 Task: Search one way flight ticket for 3 adults, 3 children in business from Ogdensburg: Ogdensburg International Airport to Rock Springs: Southwest Wyoming Regional Airport (rock Springs Sweetwater County Airport) on 8-5-2023. Choice of flights is Delta. Number of bags: 1 carry on bag and 3 checked bags. Price is upto 89000. Outbound departure time preference is 21:00.
Action: Mouse moved to (353, 308)
Screenshot: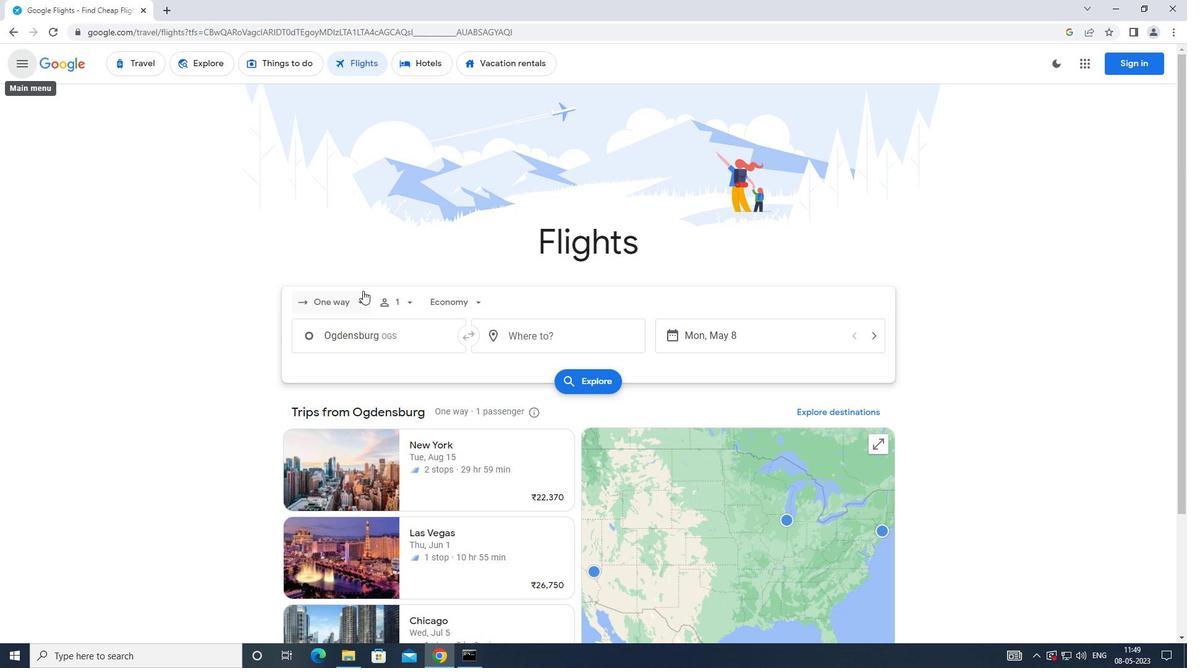 
Action: Mouse pressed left at (353, 308)
Screenshot: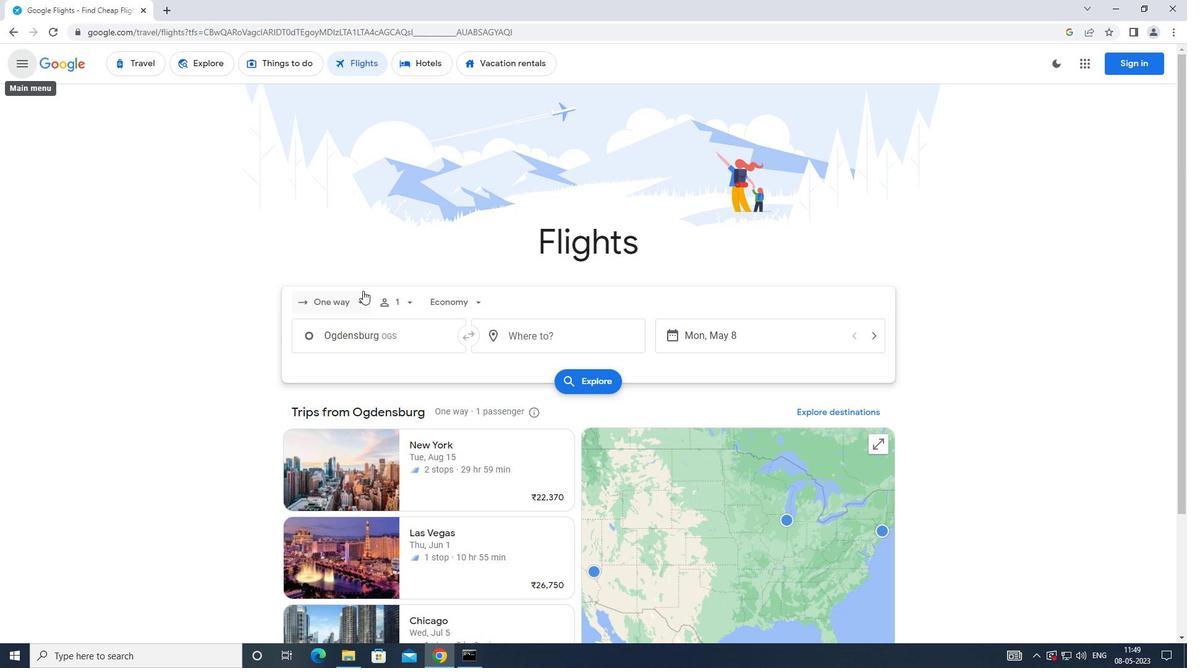 
Action: Mouse moved to (355, 358)
Screenshot: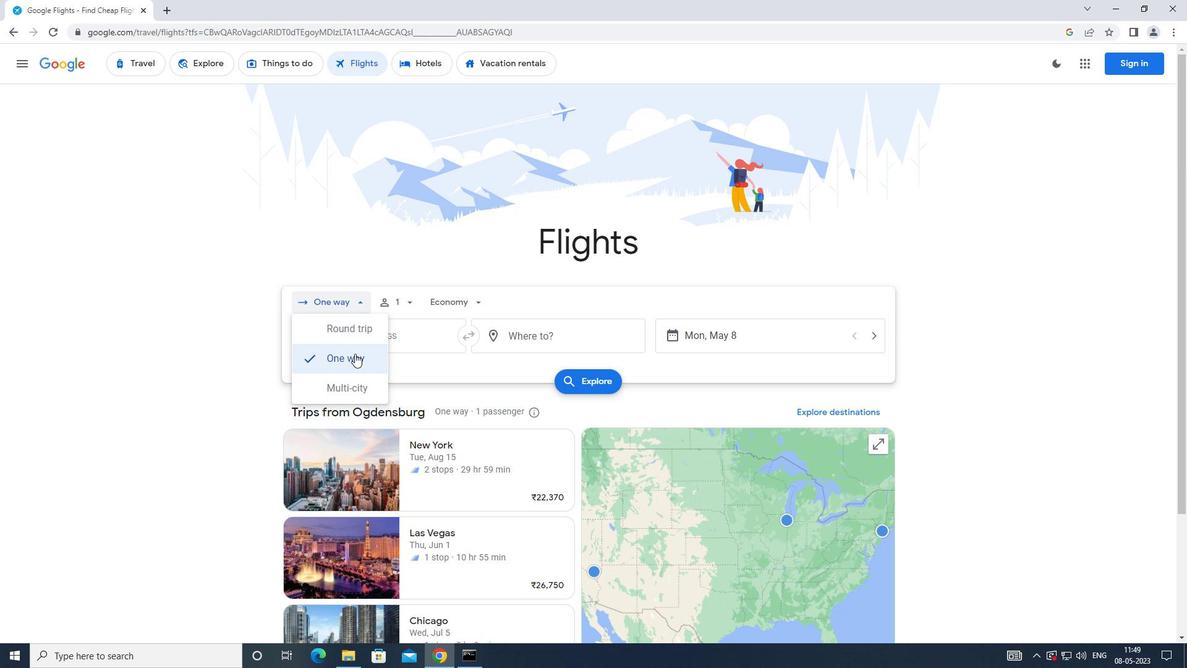 
Action: Mouse pressed left at (355, 358)
Screenshot: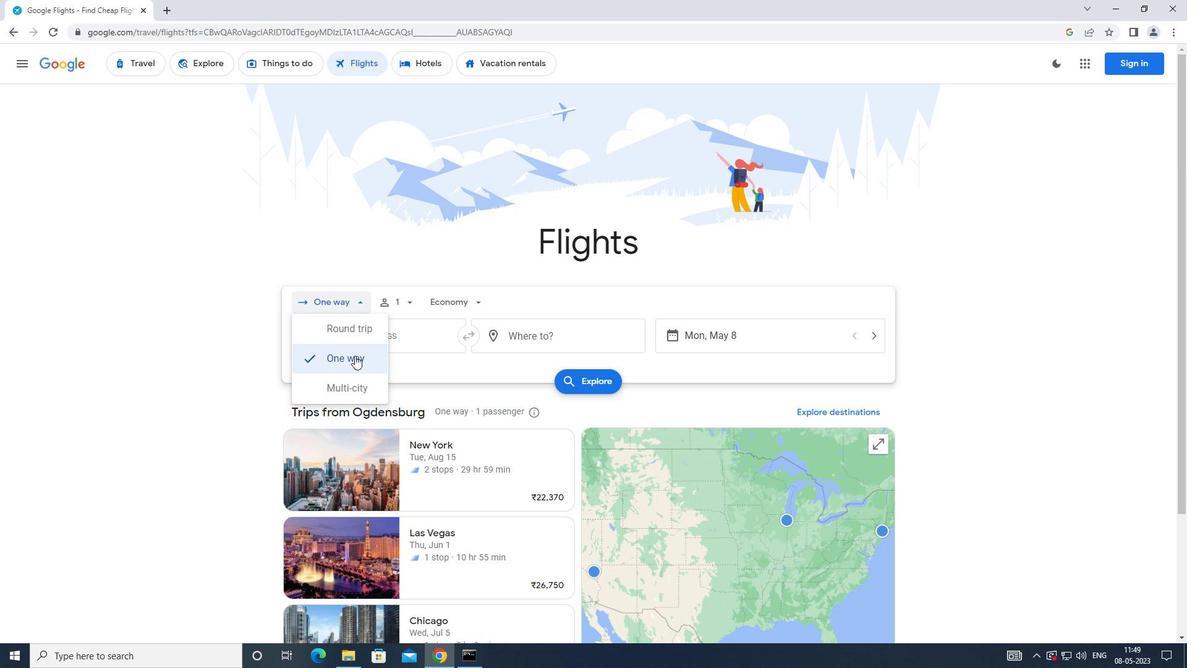 
Action: Mouse moved to (405, 301)
Screenshot: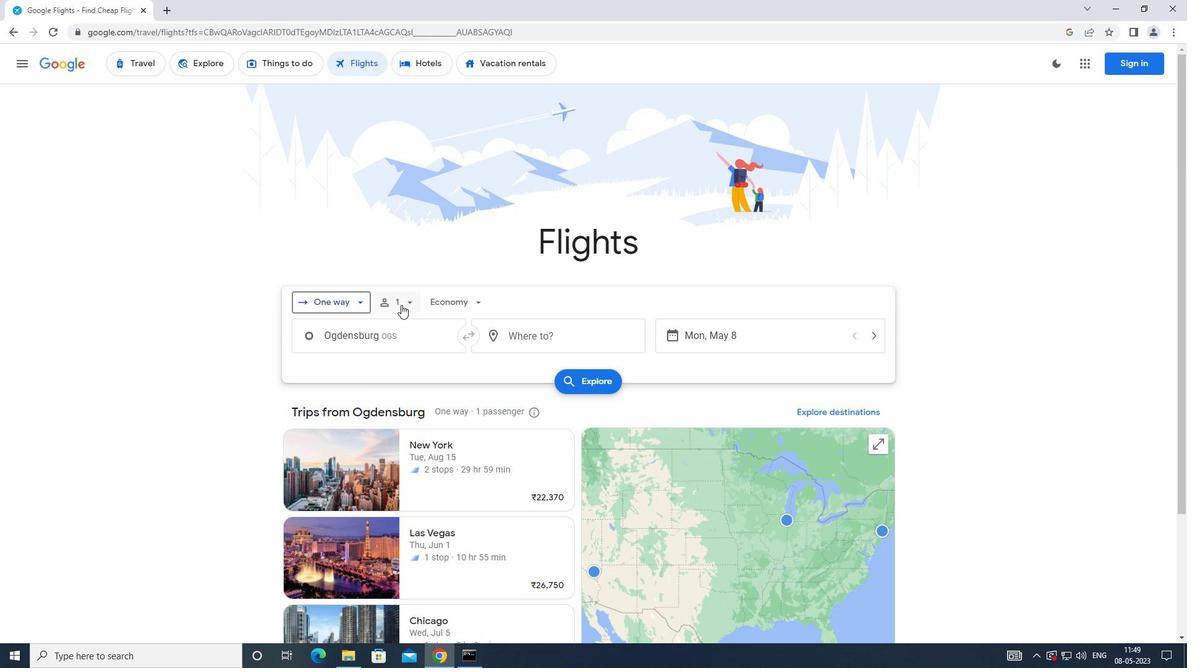 
Action: Mouse pressed left at (405, 301)
Screenshot: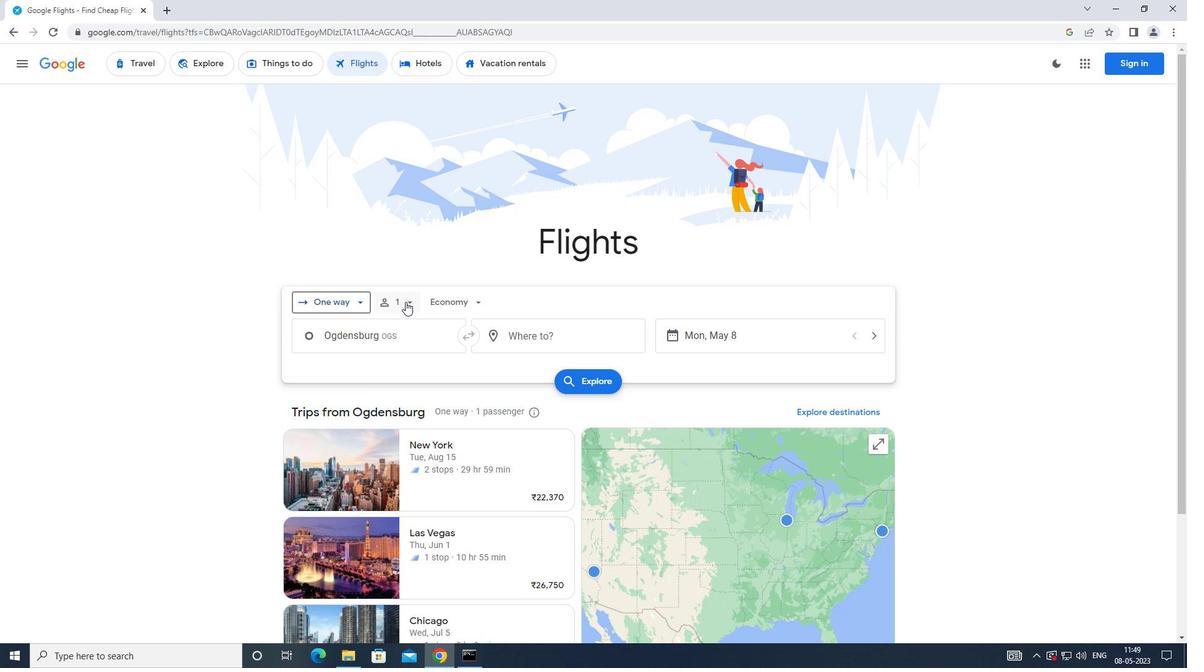 
Action: Mouse moved to (512, 333)
Screenshot: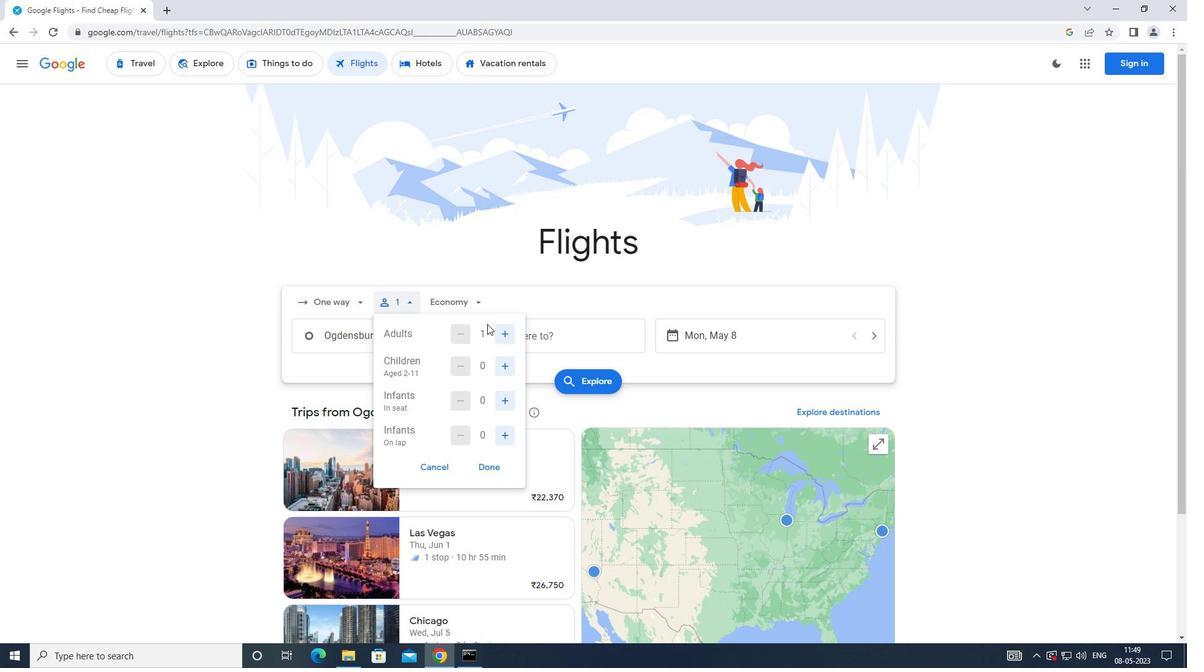 
Action: Mouse pressed left at (512, 333)
Screenshot: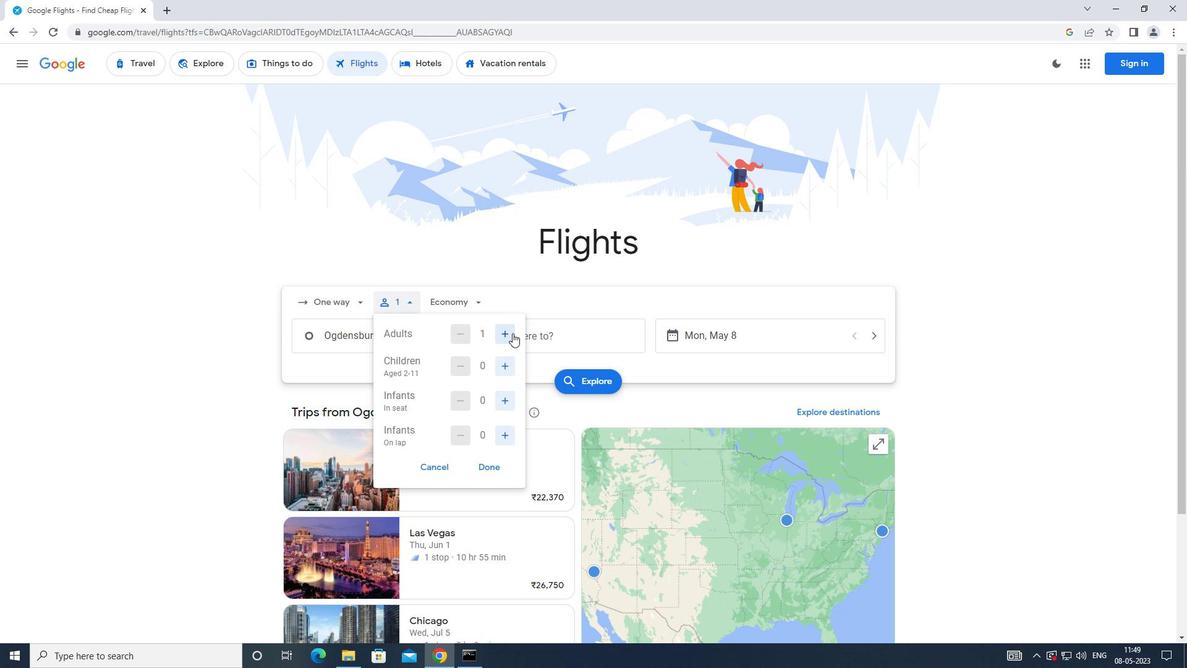 
Action: Mouse moved to (514, 333)
Screenshot: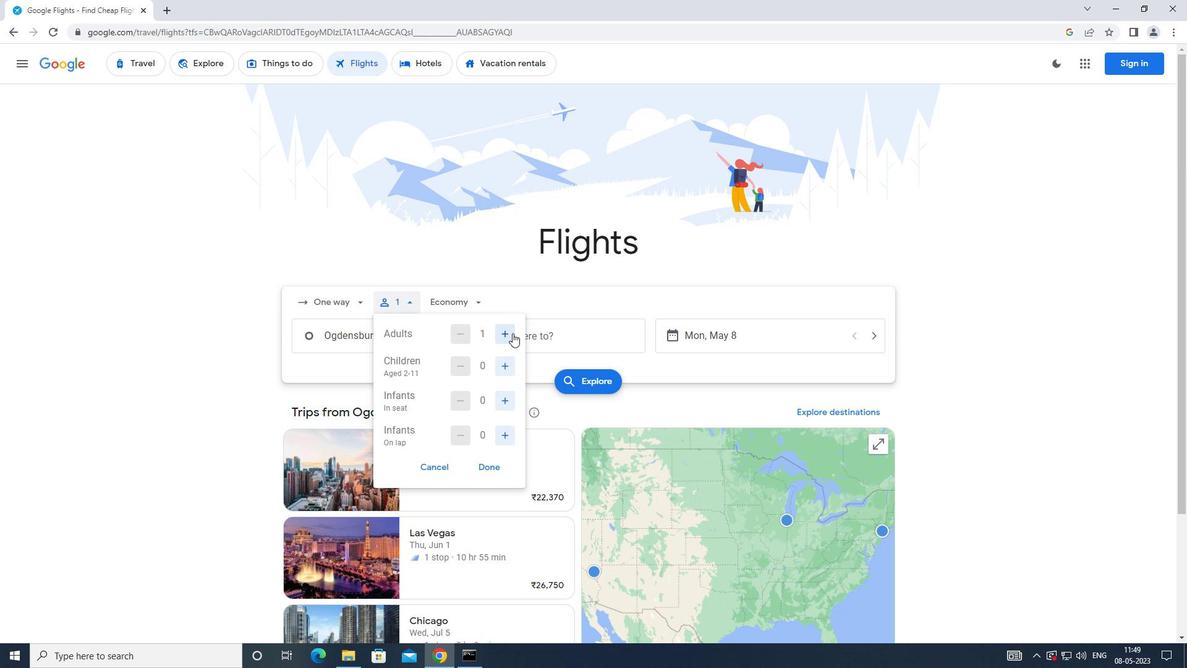 
Action: Mouse pressed left at (514, 333)
Screenshot: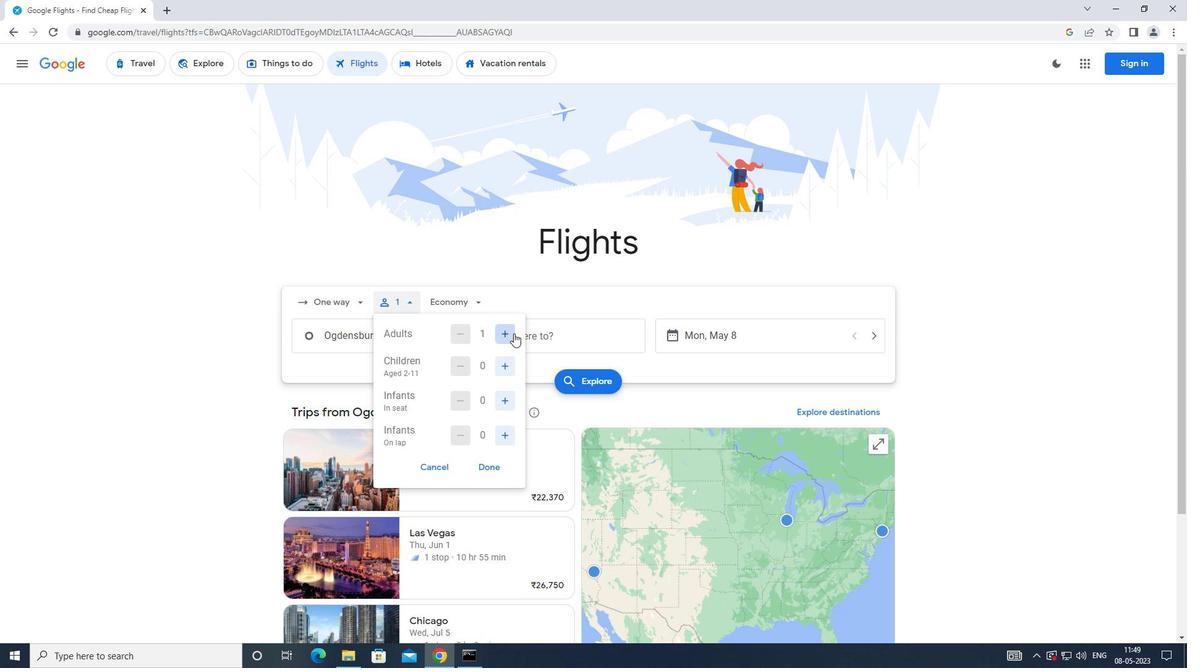 
Action: Mouse moved to (505, 364)
Screenshot: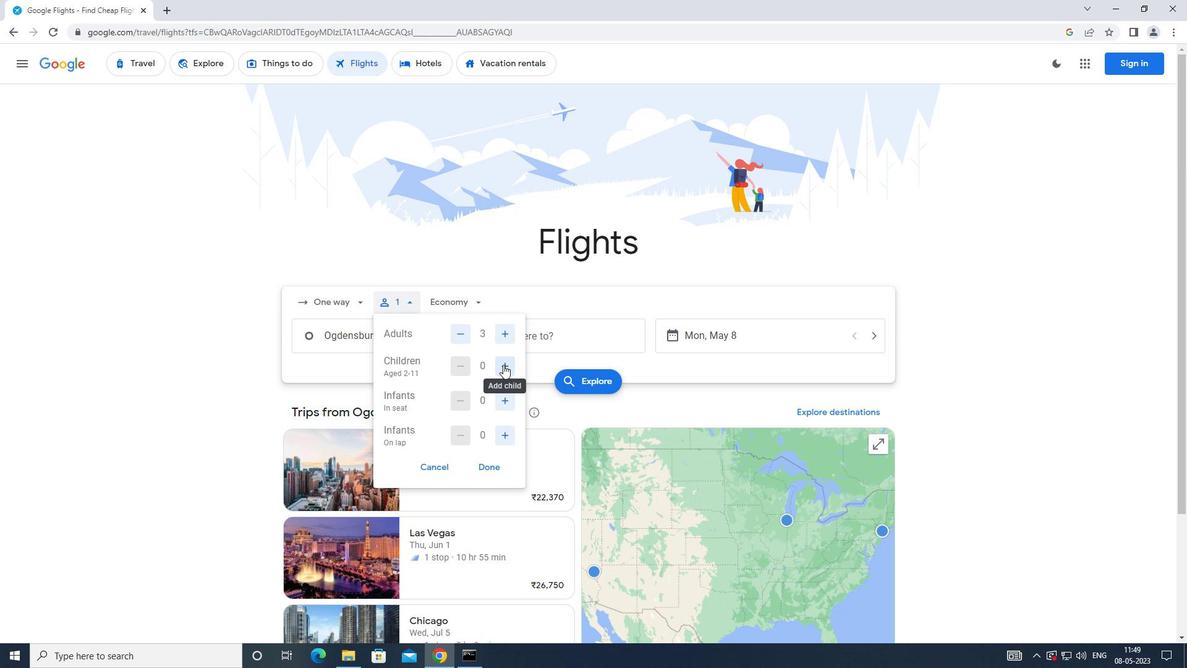 
Action: Mouse pressed left at (505, 364)
Screenshot: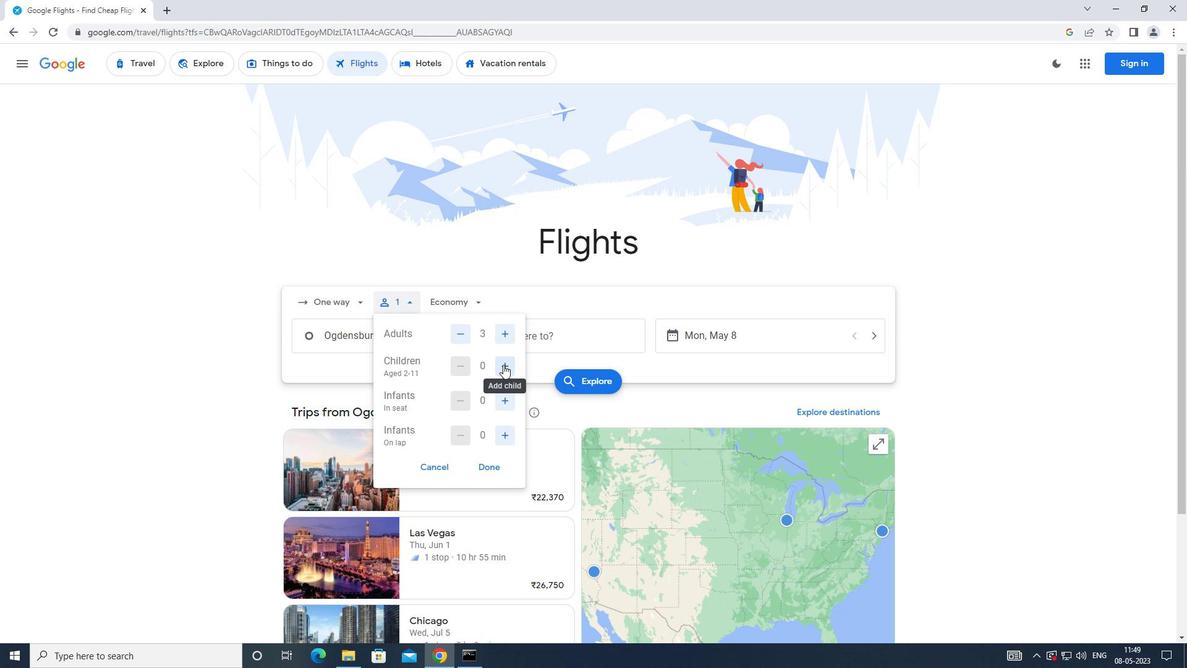 
Action: Mouse moved to (507, 364)
Screenshot: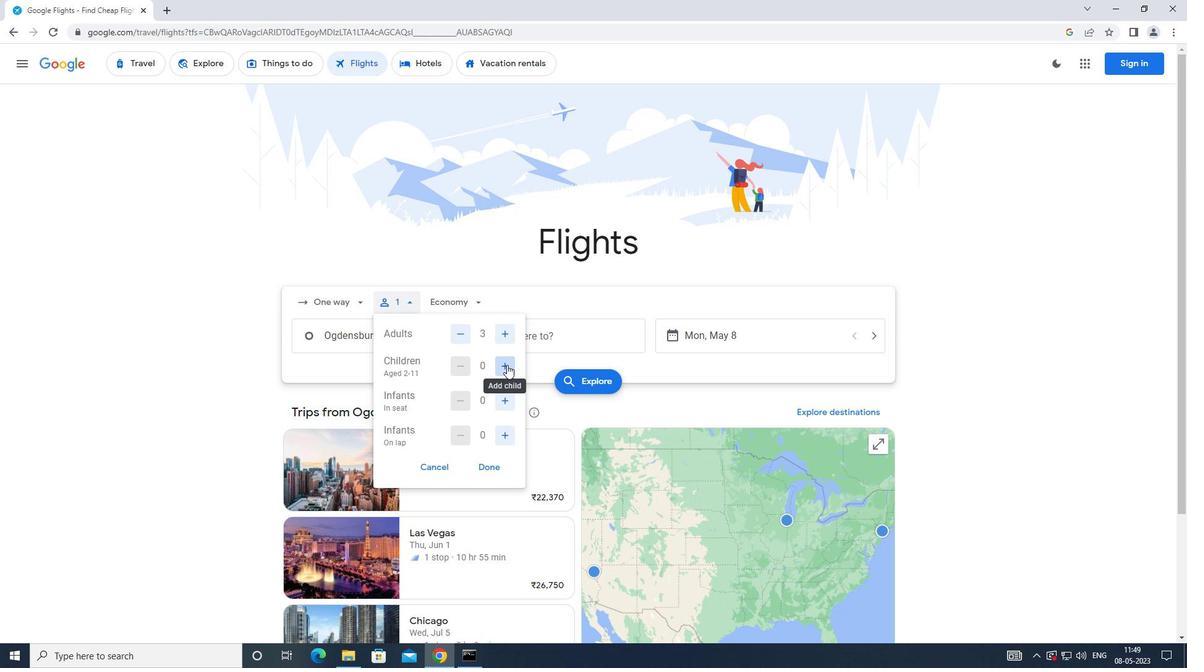 
Action: Mouse pressed left at (507, 364)
Screenshot: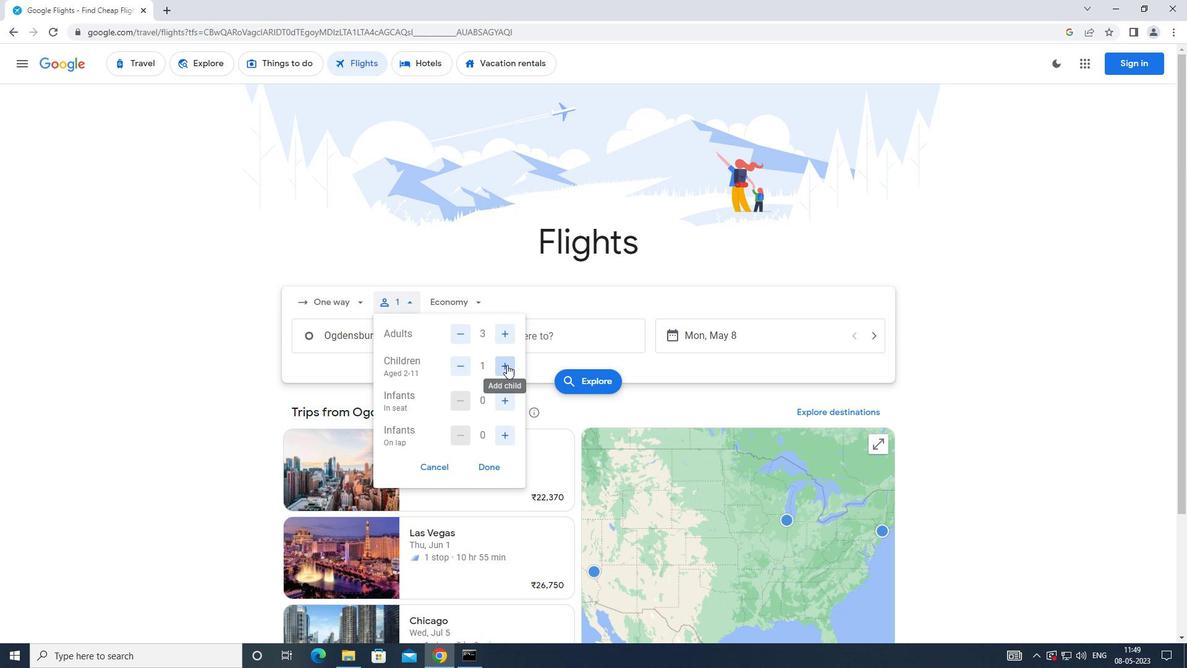 
Action: Mouse moved to (509, 364)
Screenshot: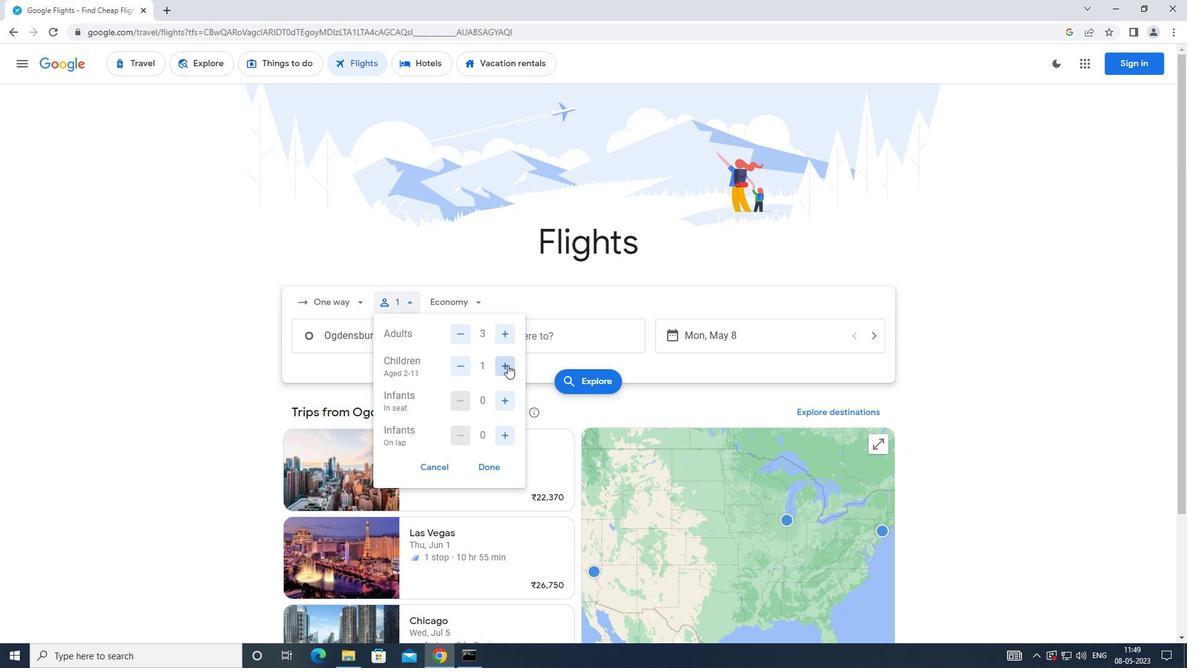 
Action: Mouse pressed left at (509, 364)
Screenshot: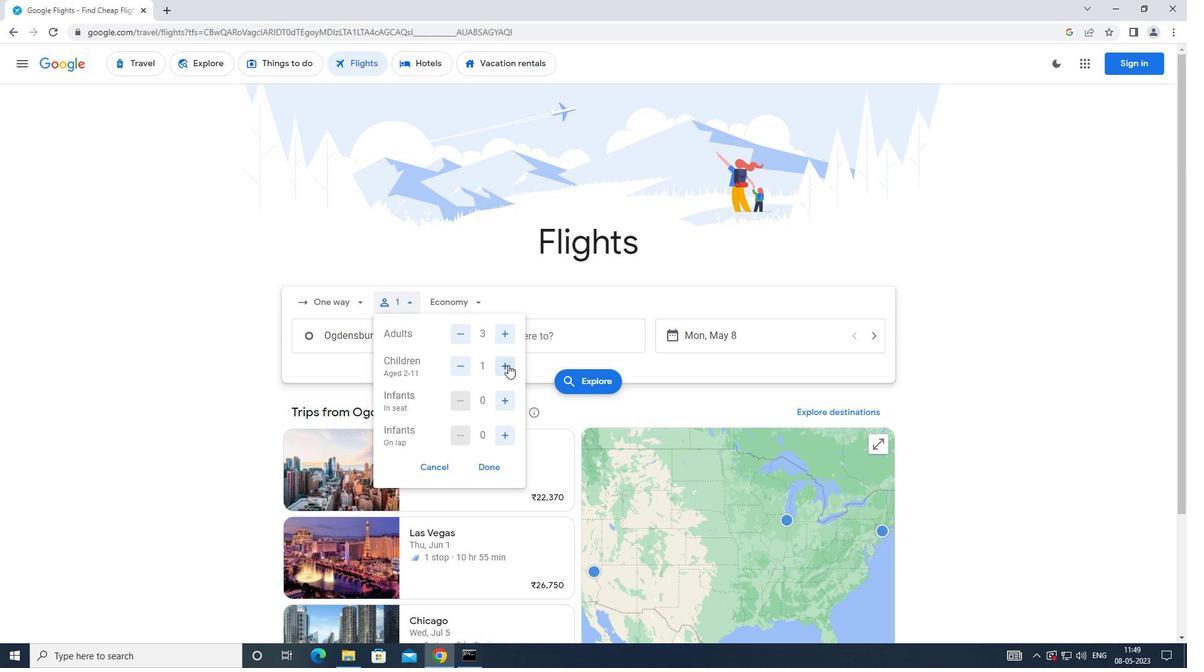 
Action: Mouse moved to (489, 467)
Screenshot: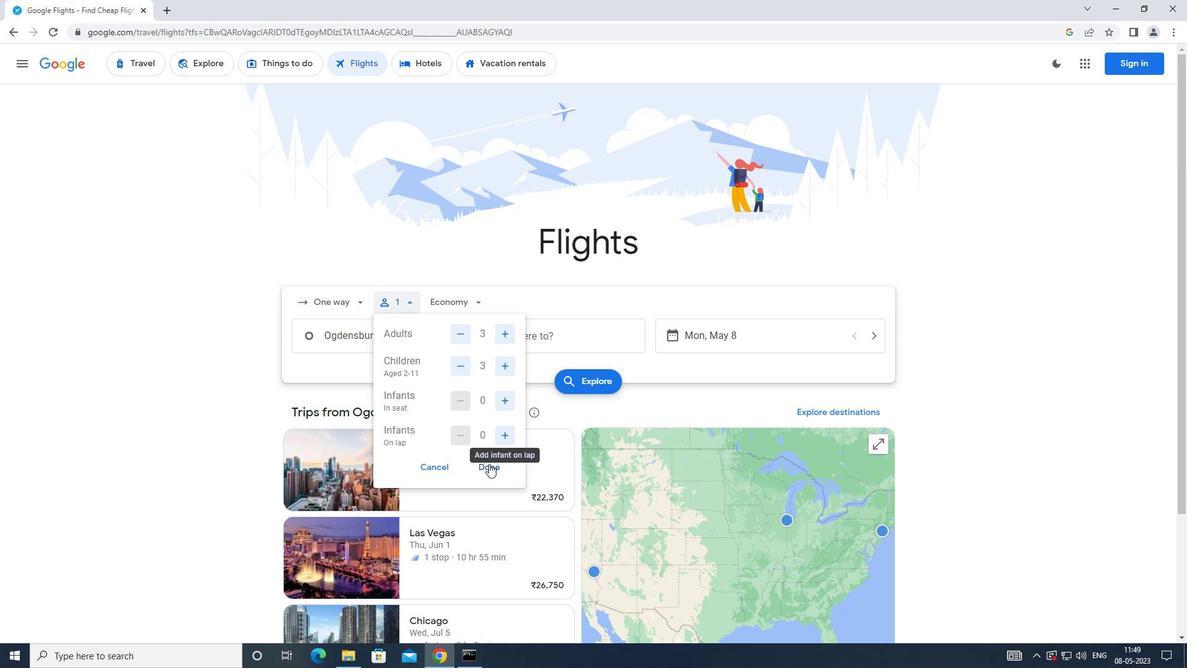 
Action: Mouse pressed left at (489, 467)
Screenshot: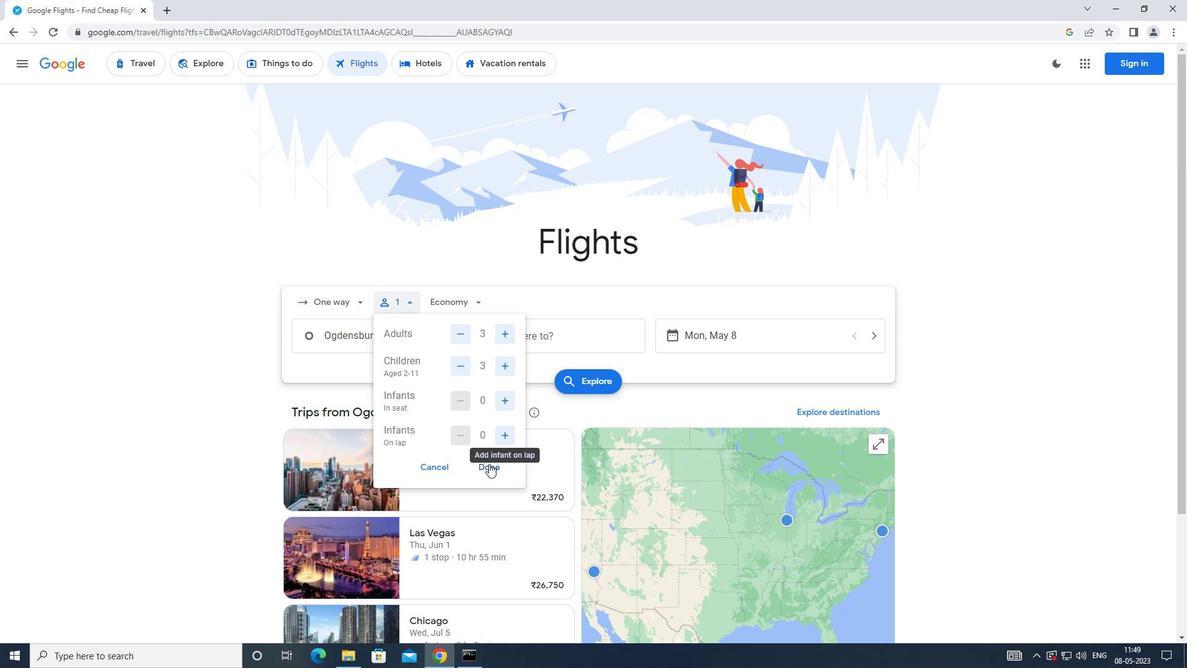 
Action: Mouse moved to (439, 307)
Screenshot: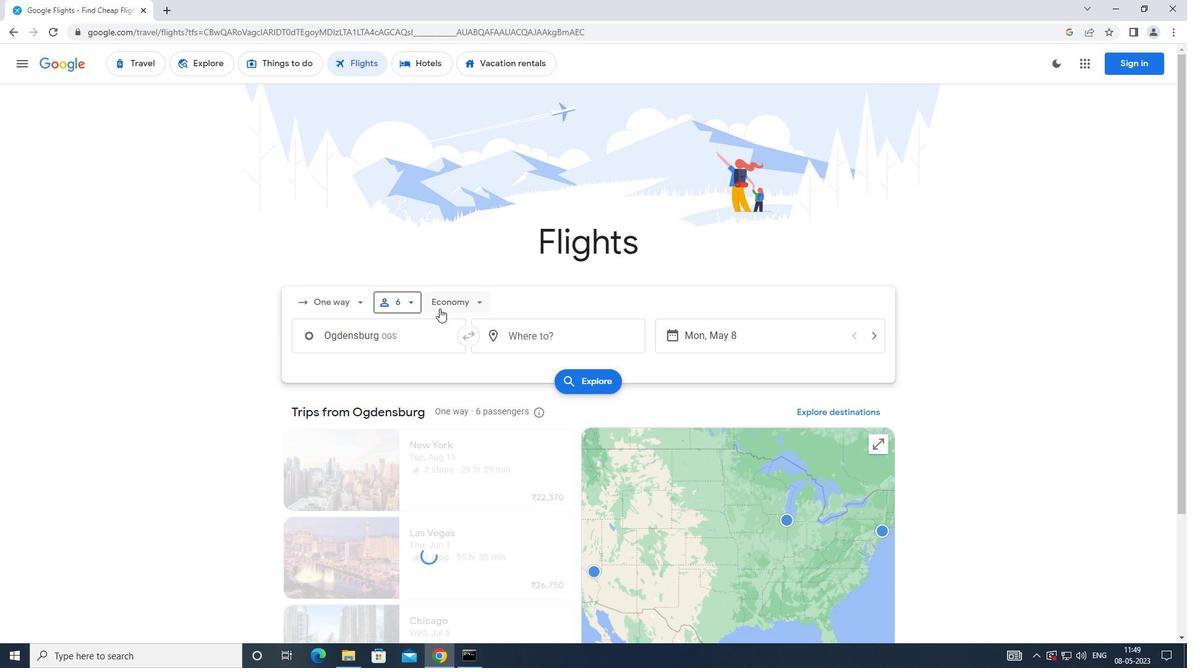 
Action: Mouse pressed left at (439, 307)
Screenshot: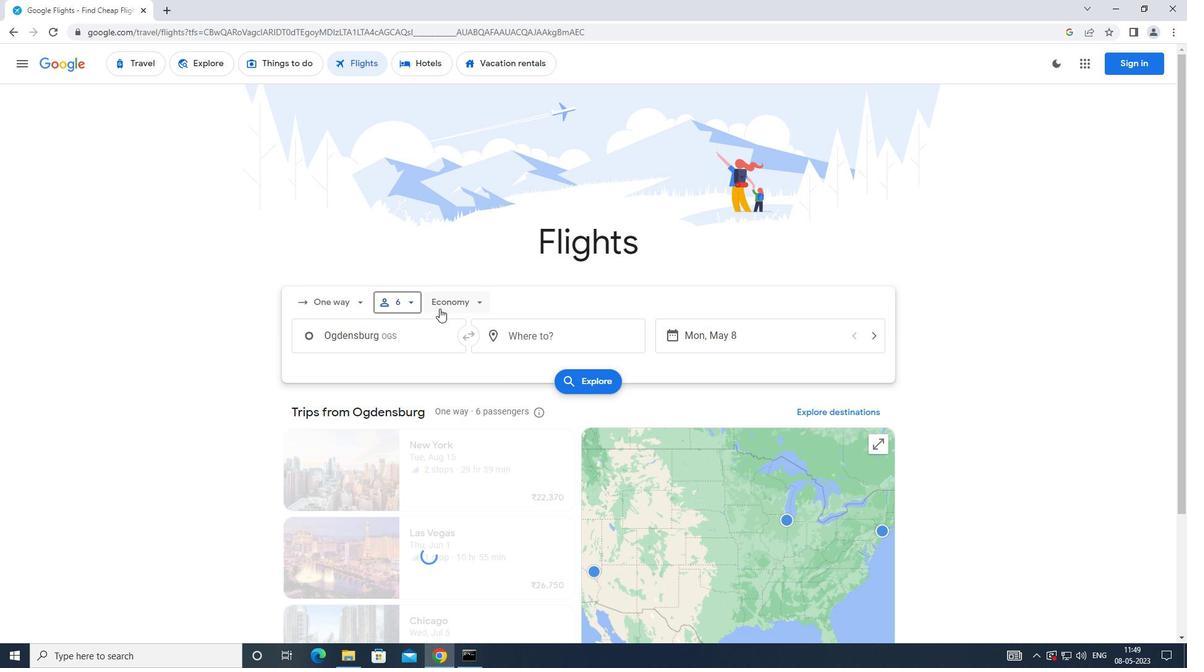 
Action: Mouse moved to (472, 384)
Screenshot: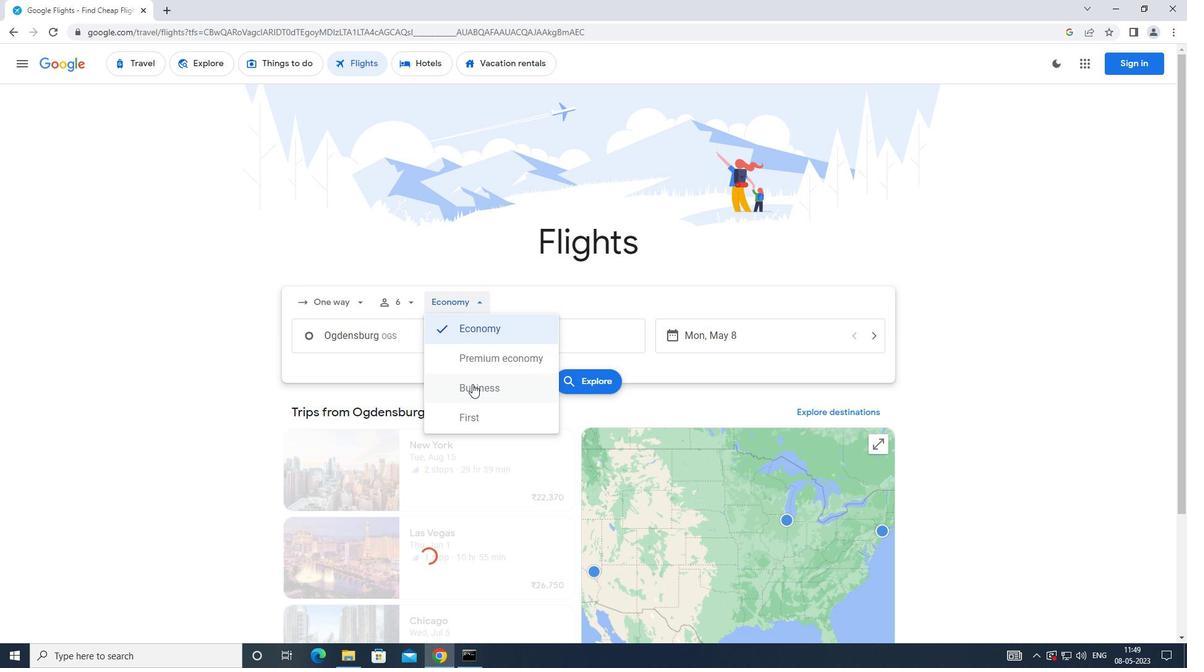 
Action: Mouse pressed left at (472, 384)
Screenshot: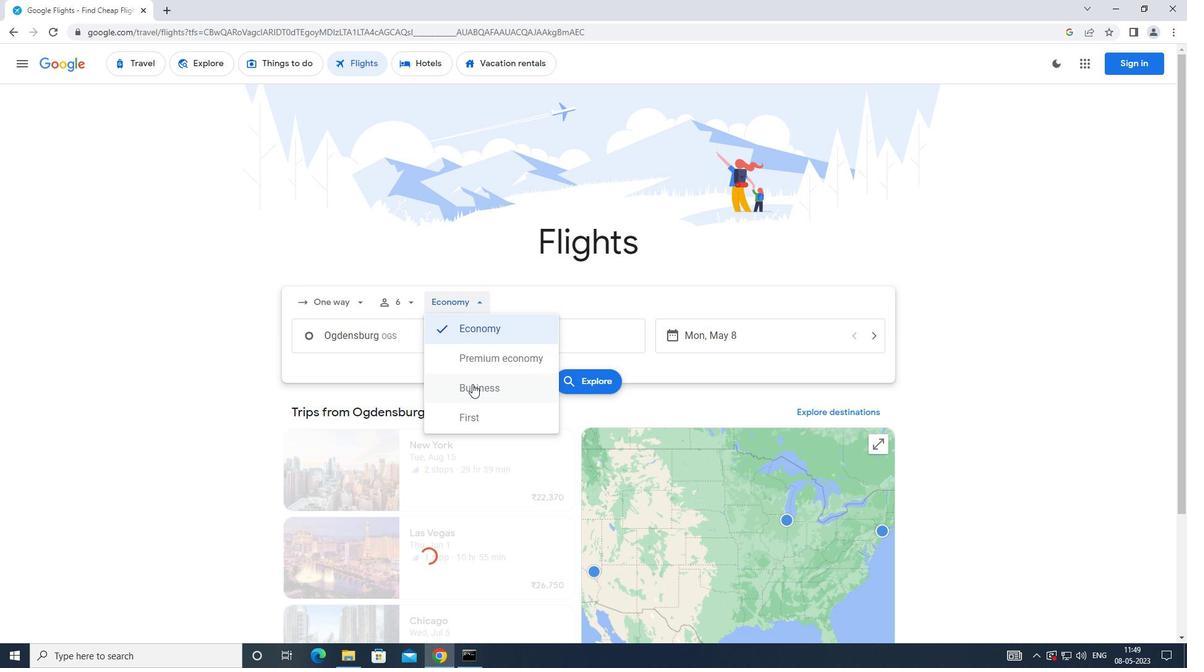 
Action: Mouse moved to (413, 338)
Screenshot: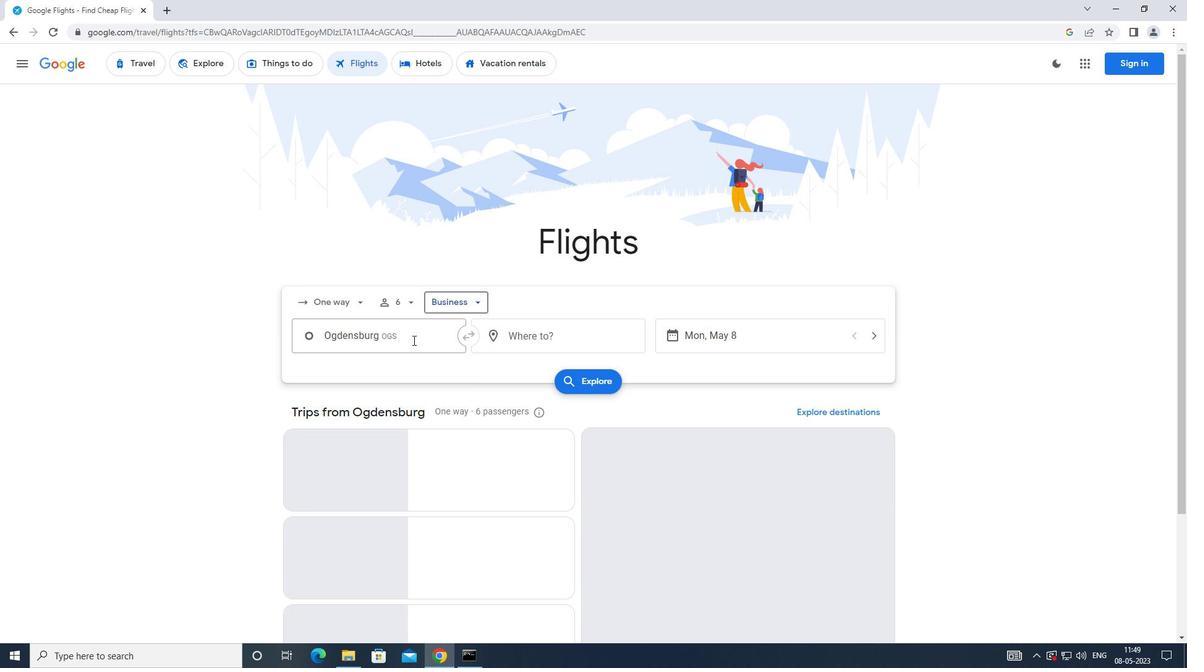
Action: Mouse pressed left at (413, 338)
Screenshot: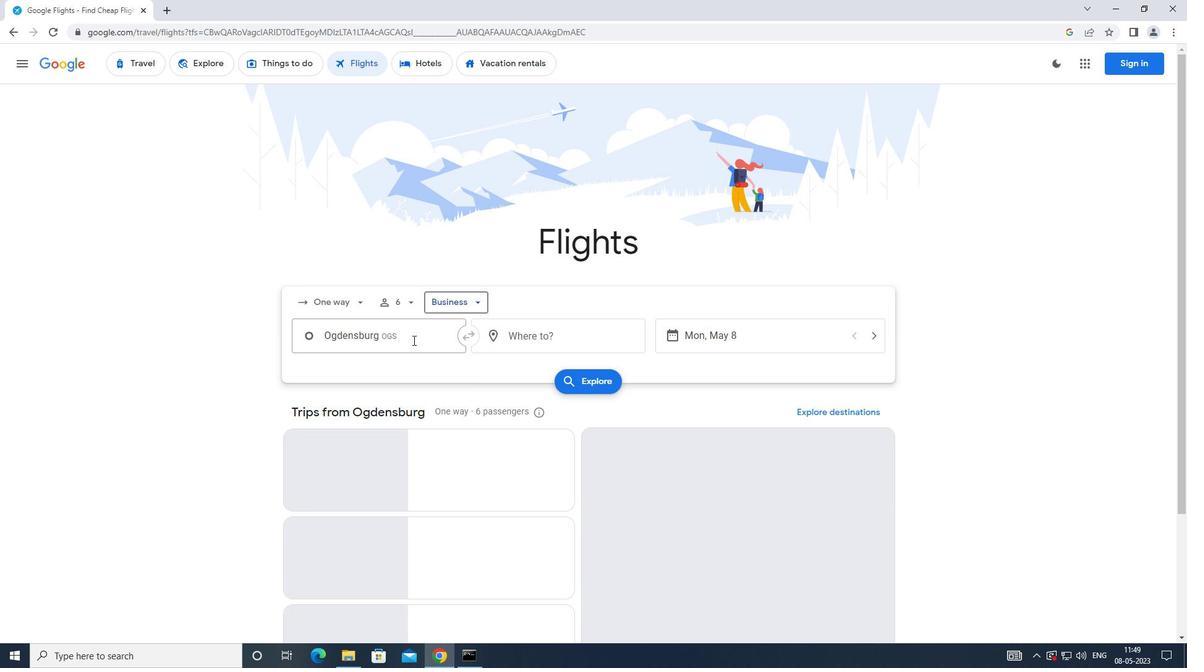
Action: Mouse moved to (418, 348)
Screenshot: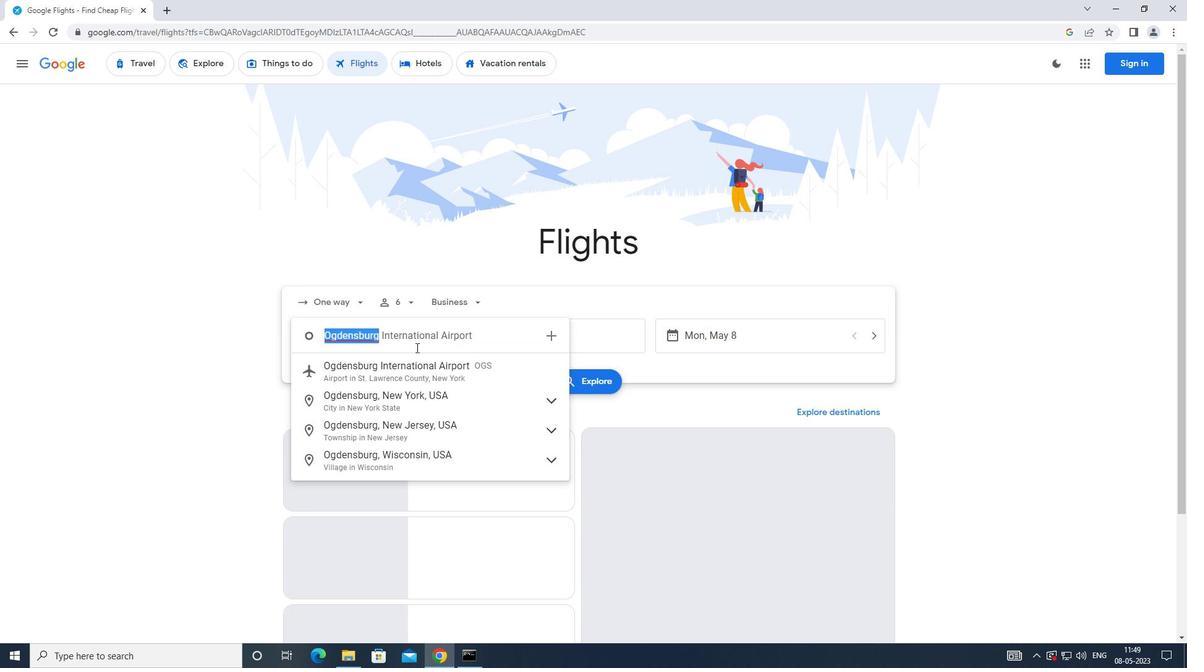 
Action: Key pressed <Key.caps_lock>o<Key.caps_lock>gdensburg
Screenshot: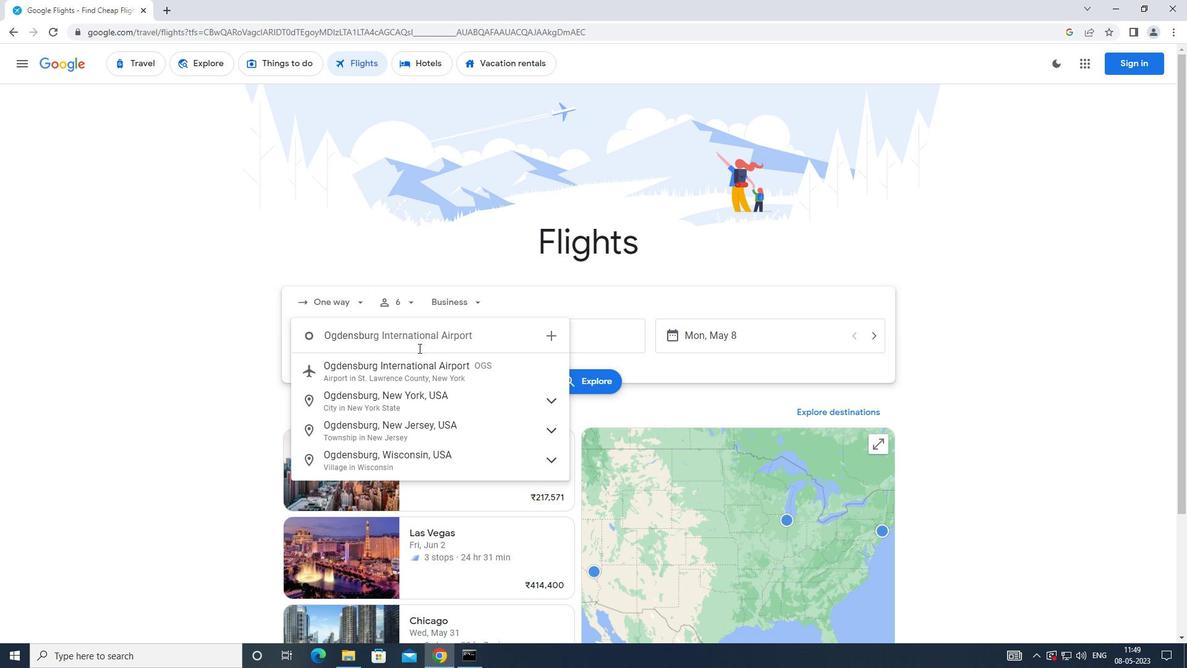 
Action: Mouse moved to (418, 379)
Screenshot: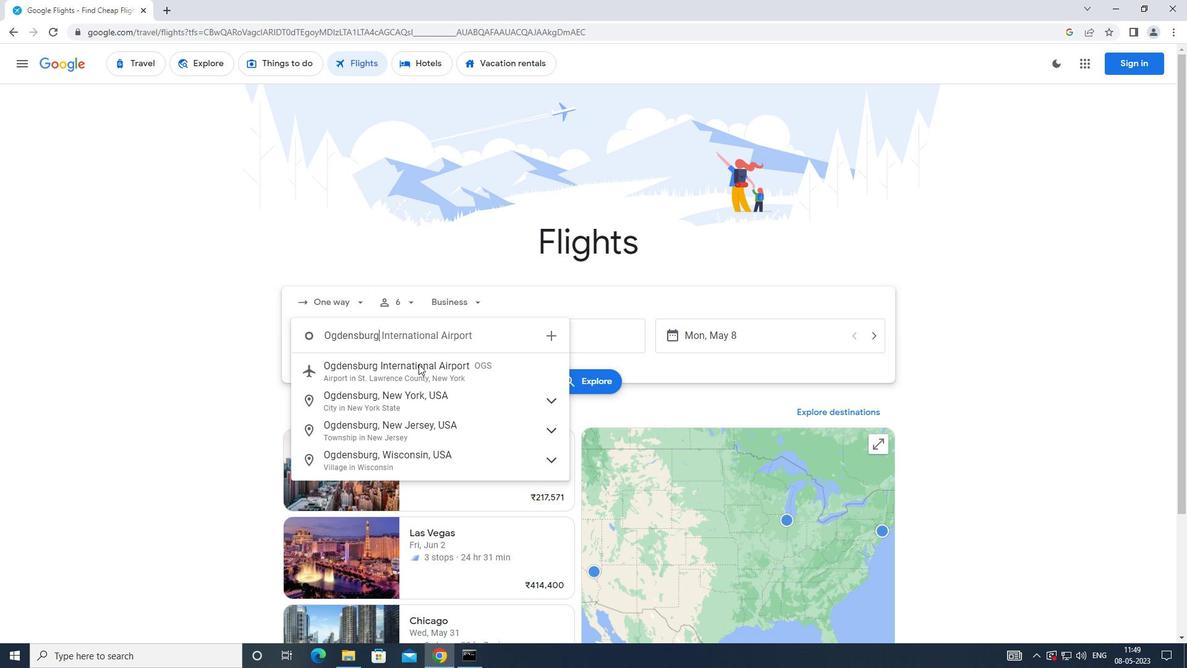 
Action: Mouse pressed left at (418, 379)
Screenshot: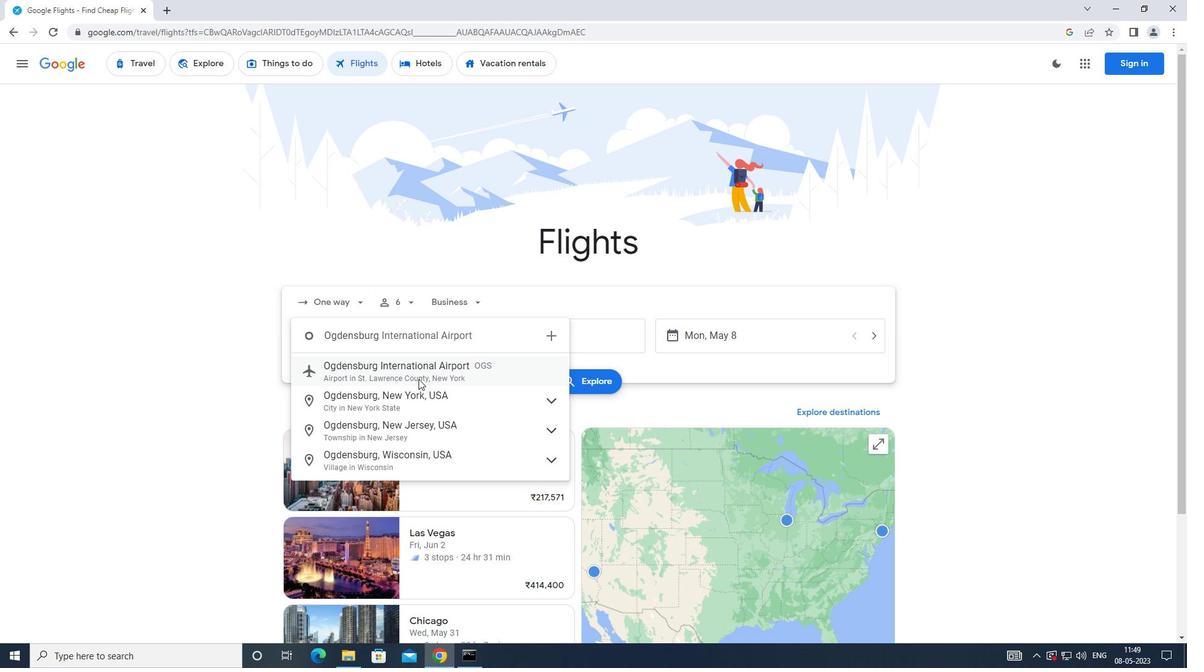 
Action: Mouse moved to (521, 340)
Screenshot: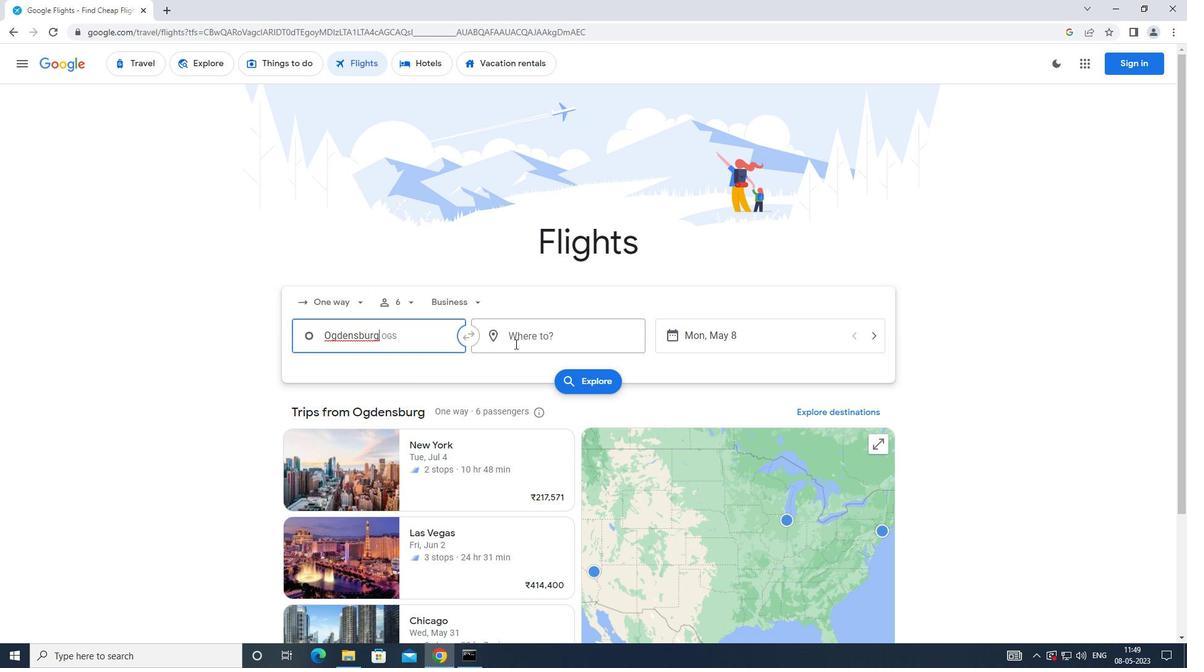 
Action: Mouse pressed left at (521, 340)
Screenshot: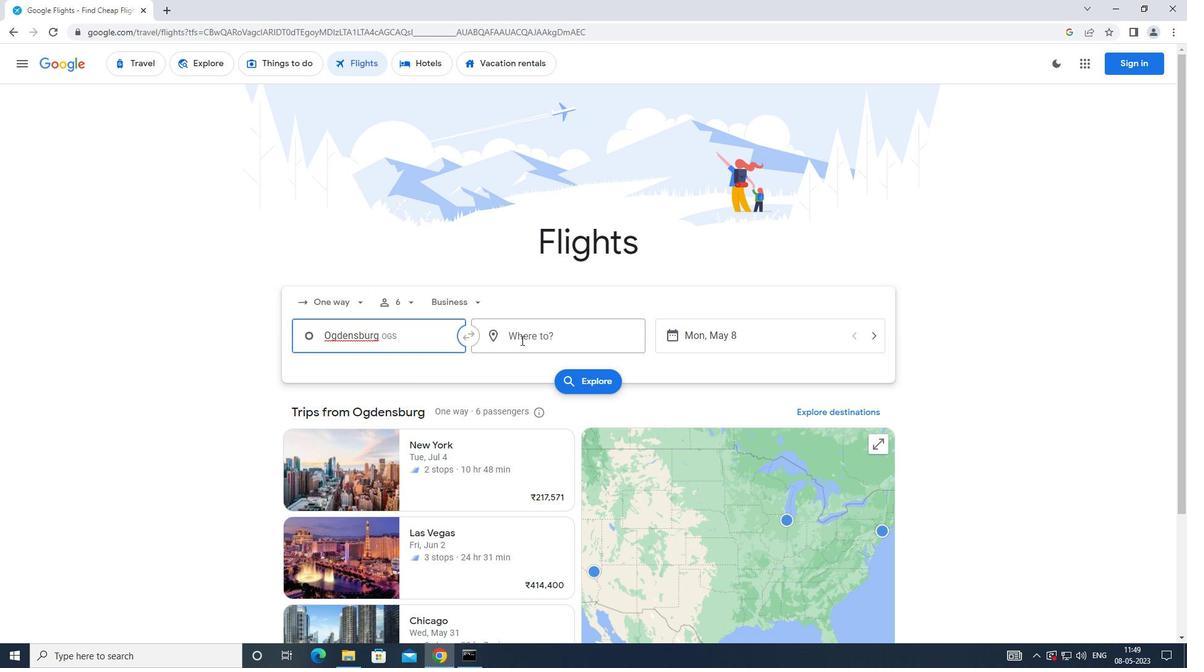 
Action: Mouse moved to (523, 338)
Screenshot: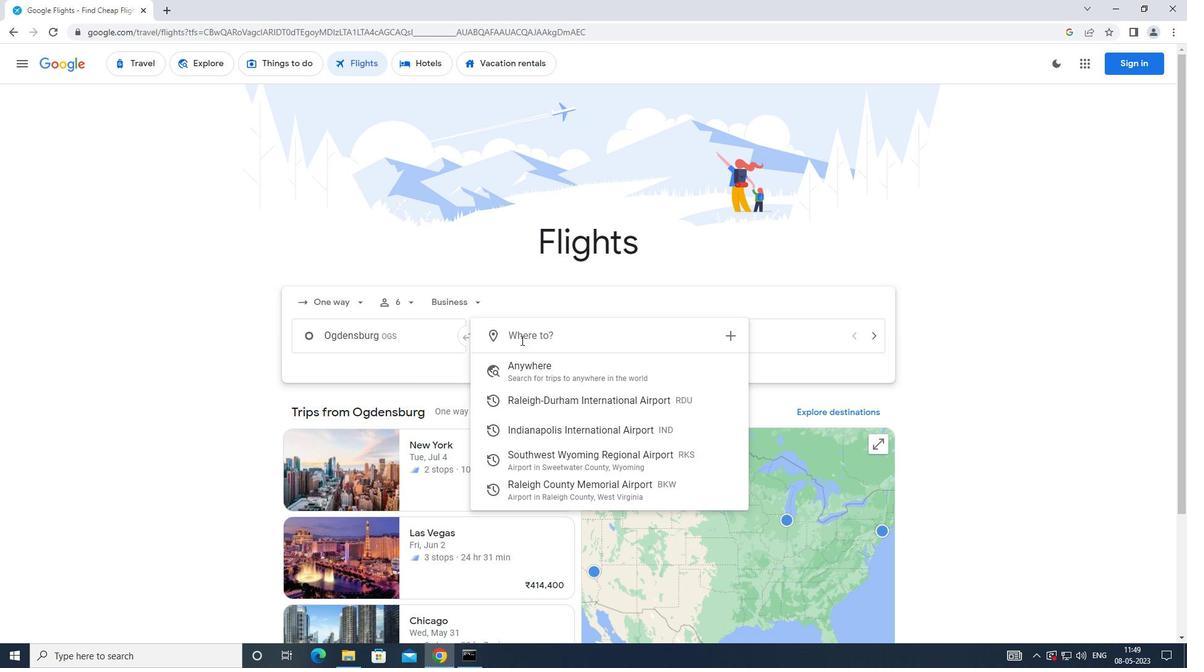 
Action: Key pressed <Key.caps_lock>s<Key.caps_lock>outhwest
Screenshot: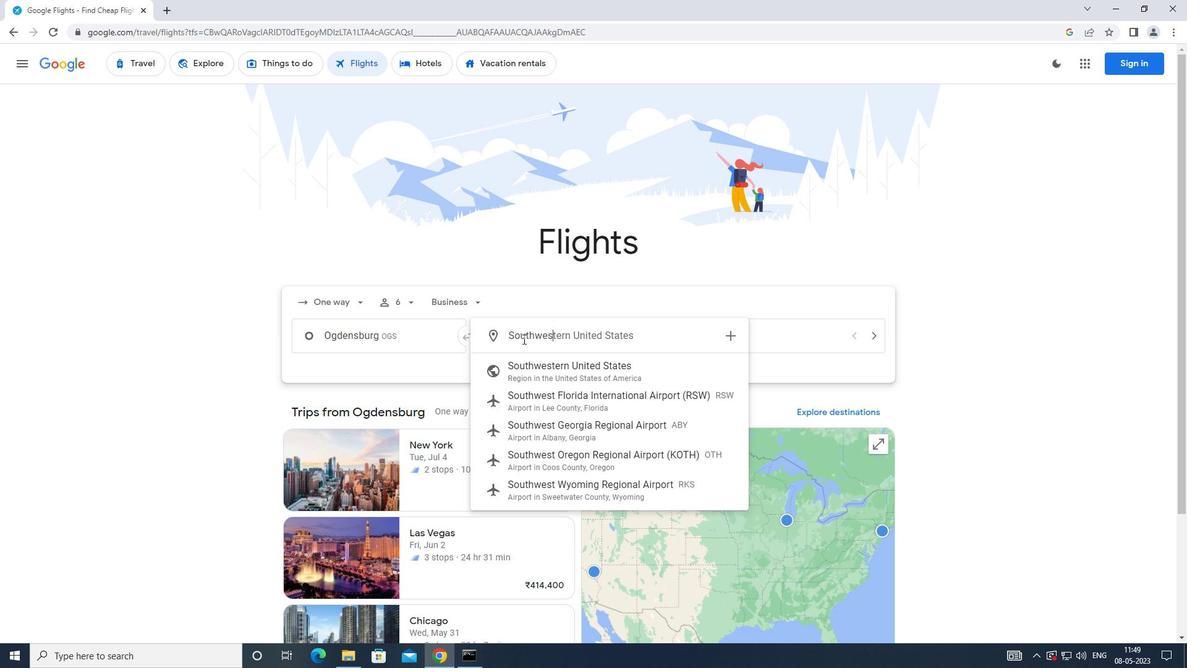 
Action: Mouse moved to (540, 485)
Screenshot: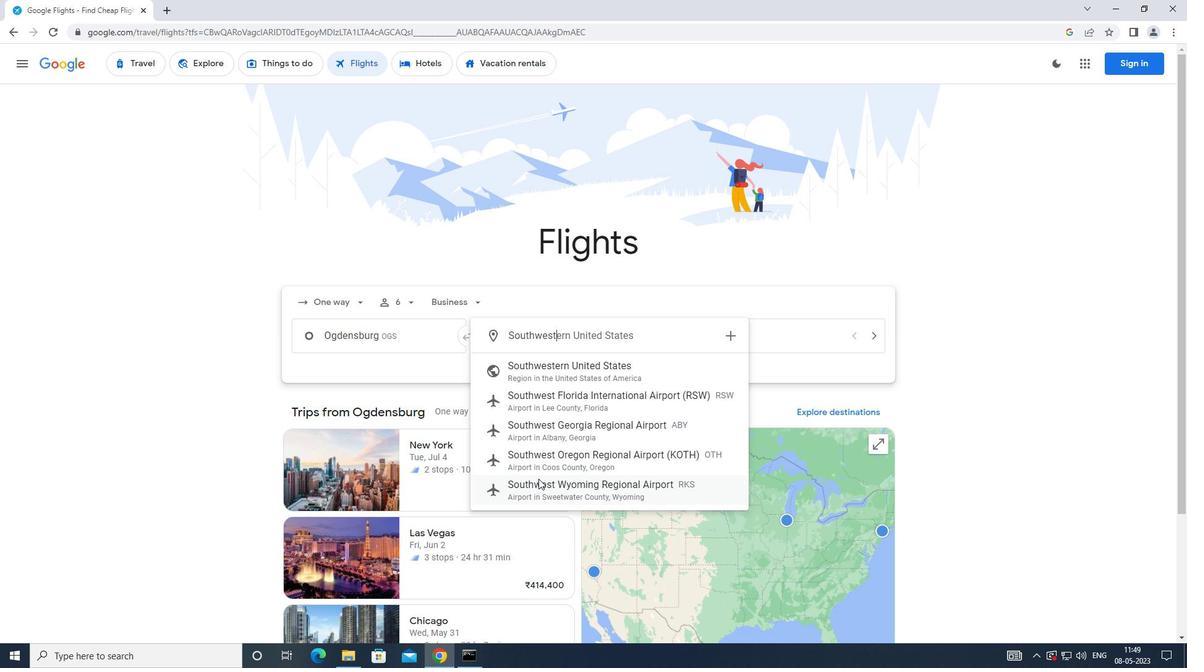 
Action: Mouse pressed left at (540, 485)
Screenshot: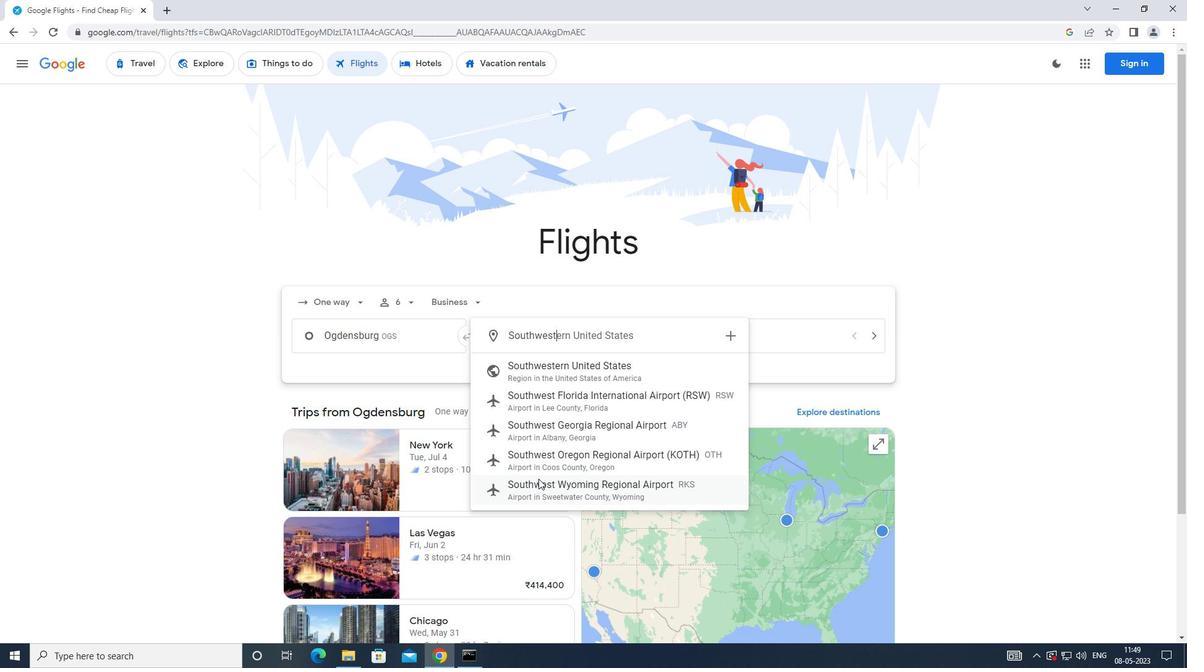 
Action: Mouse moved to (696, 342)
Screenshot: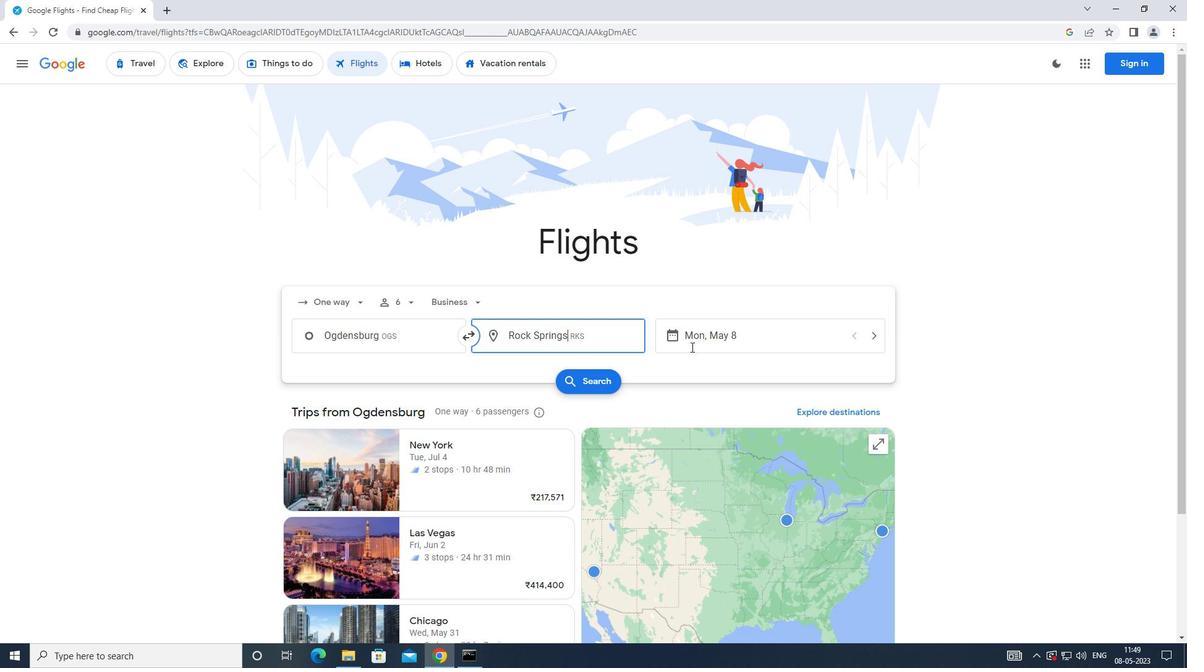 
Action: Mouse pressed left at (696, 342)
Screenshot: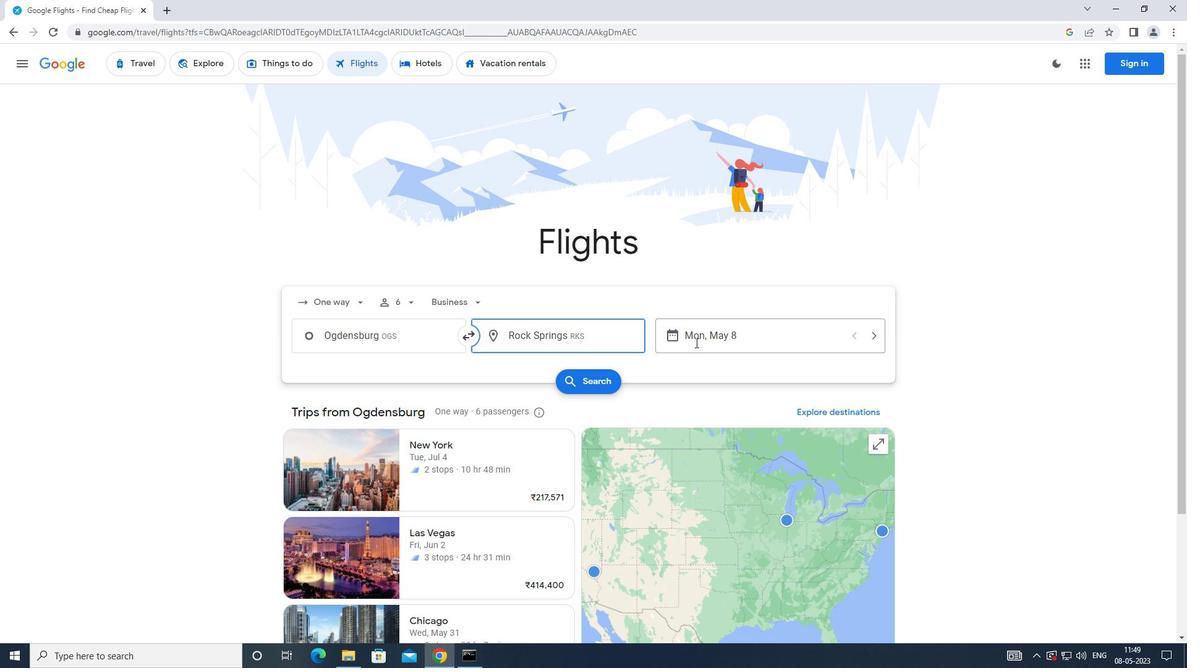 
Action: Mouse moved to (487, 455)
Screenshot: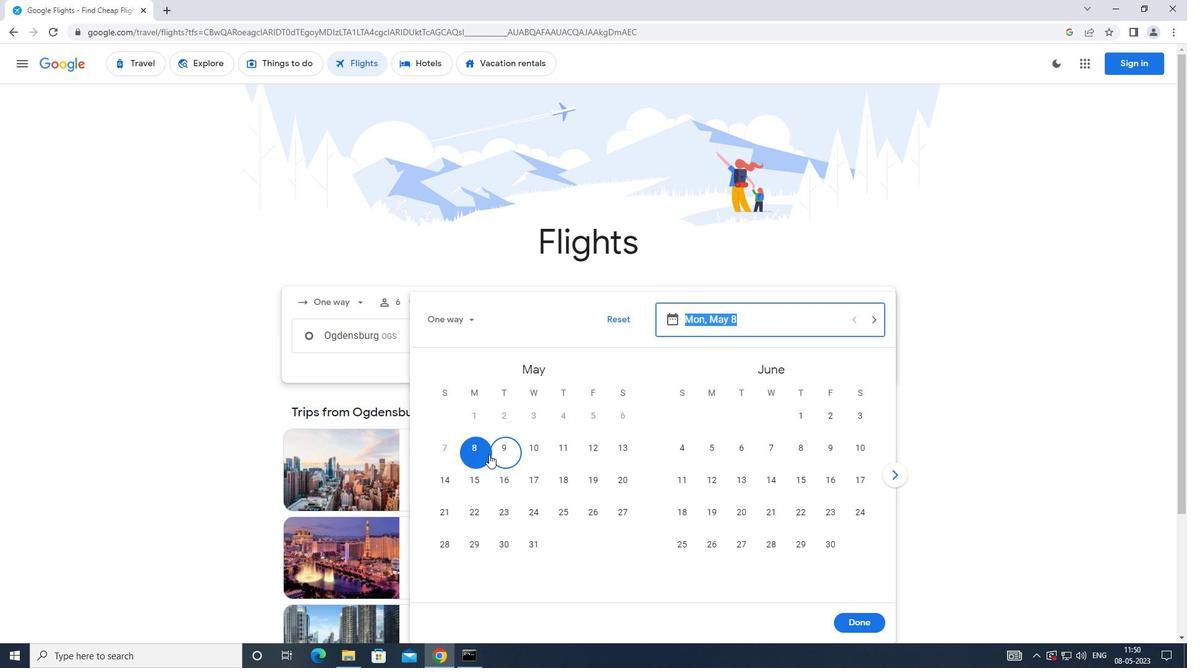 
Action: Mouse pressed left at (487, 455)
Screenshot: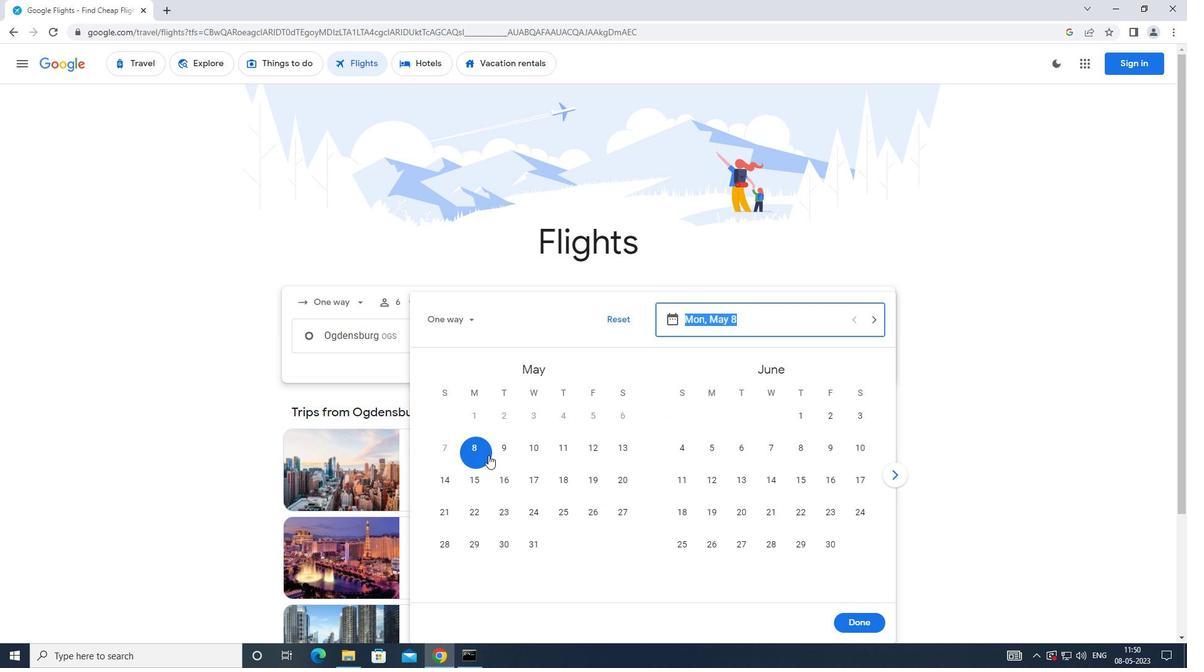 
Action: Mouse moved to (857, 623)
Screenshot: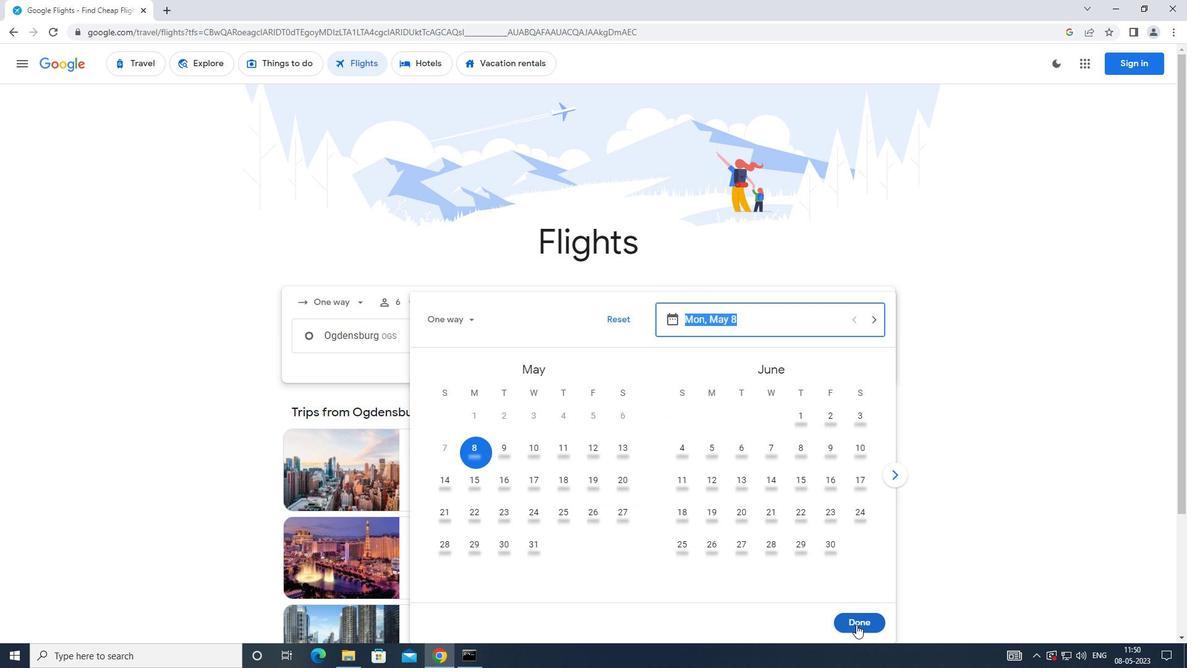 
Action: Mouse pressed left at (857, 623)
Screenshot: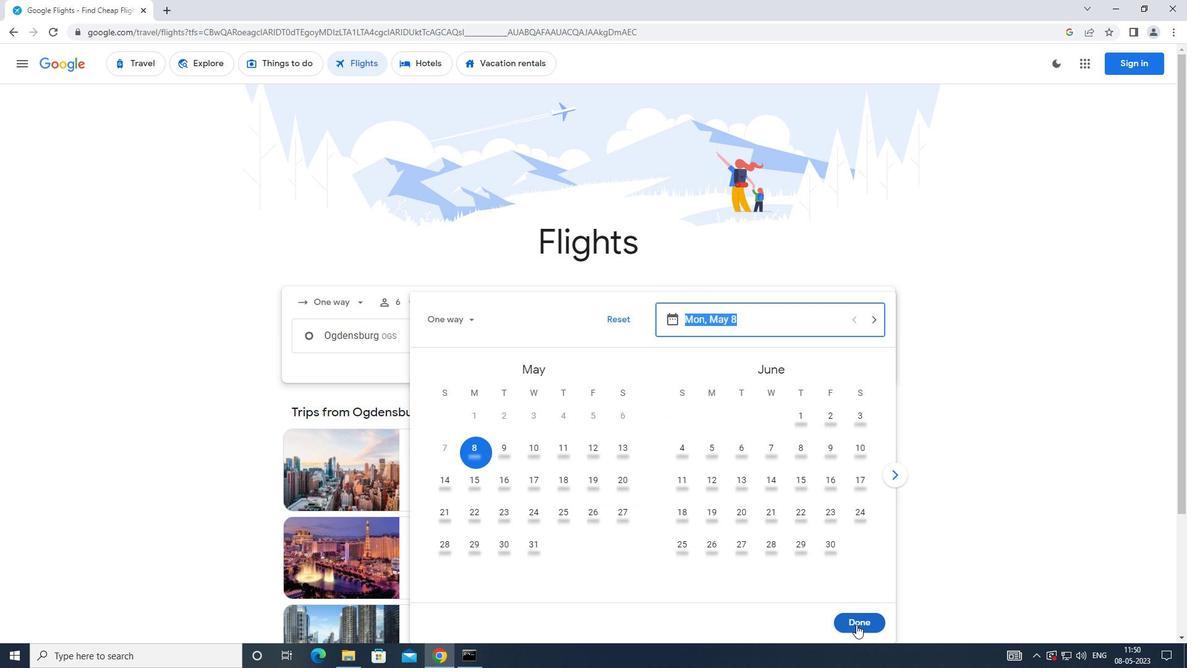 
Action: Mouse moved to (591, 385)
Screenshot: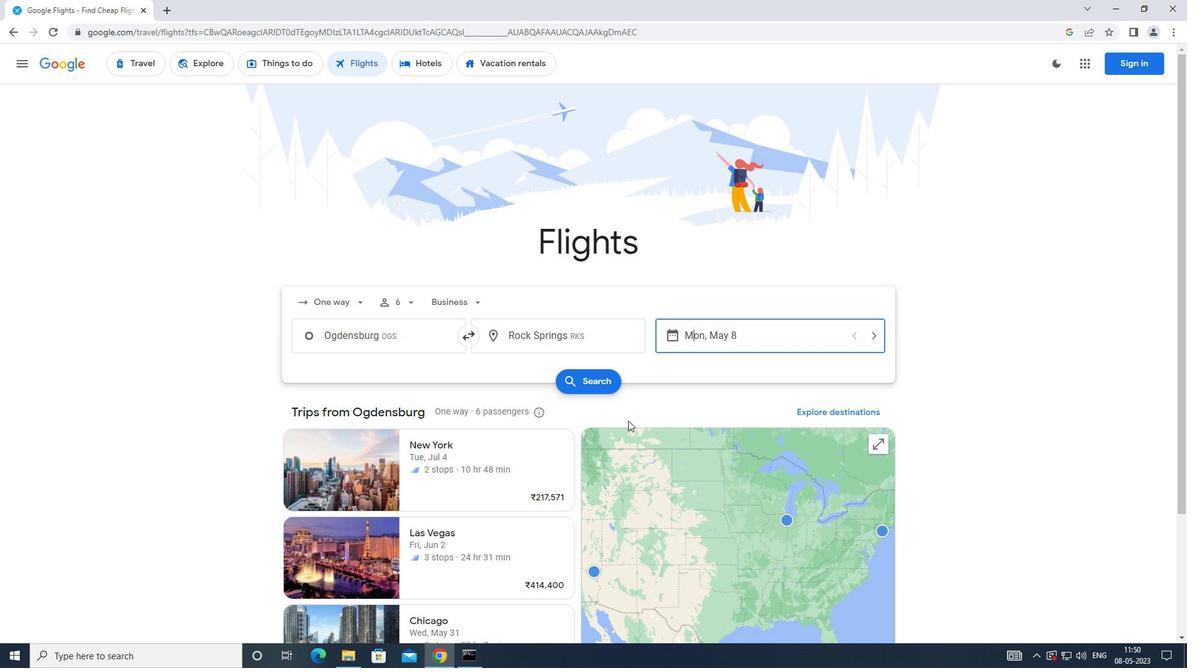 
Action: Mouse pressed left at (591, 385)
Screenshot: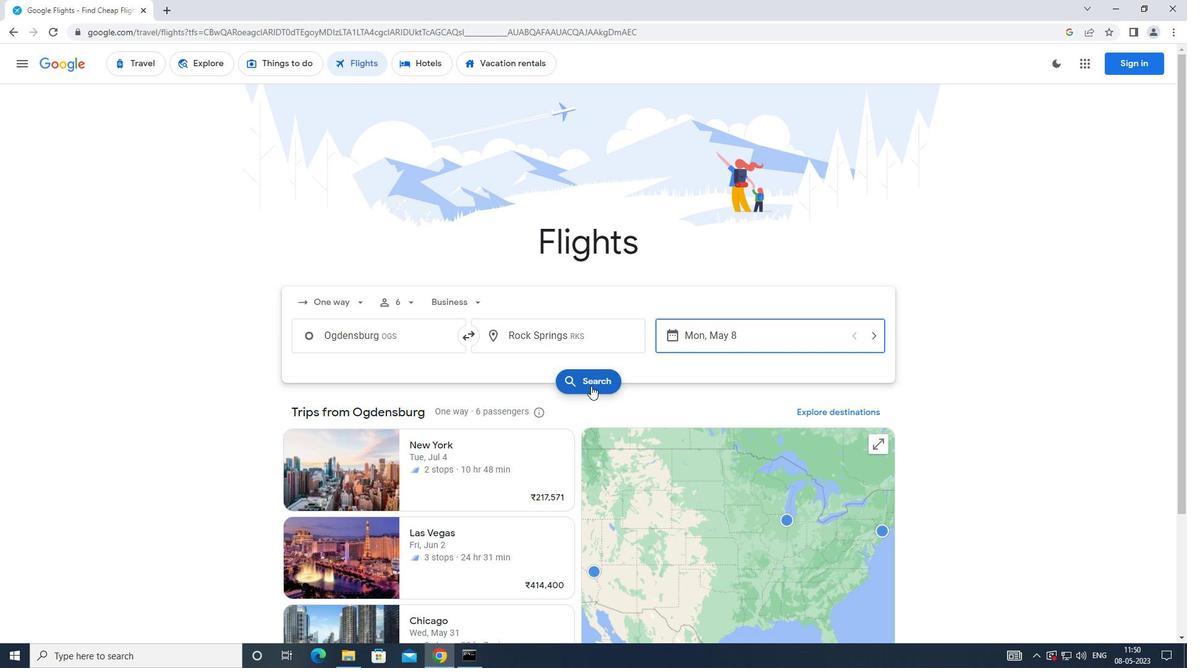 
Action: Mouse moved to (311, 180)
Screenshot: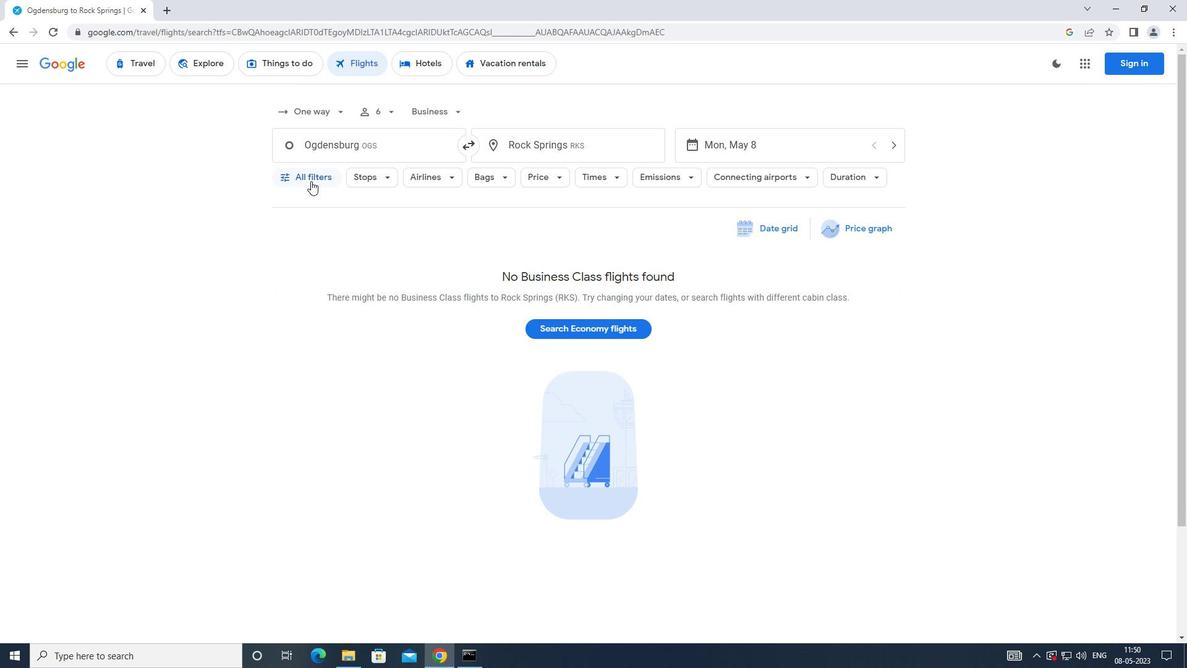 
Action: Mouse pressed left at (311, 180)
Screenshot: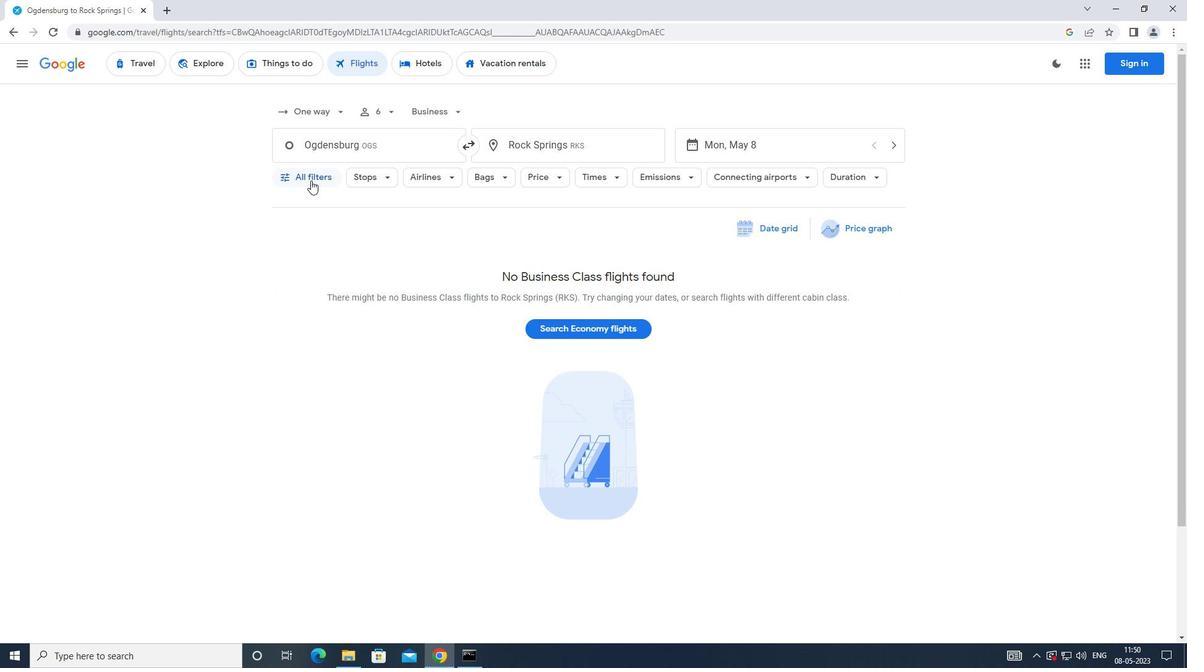 
Action: Mouse moved to (449, 444)
Screenshot: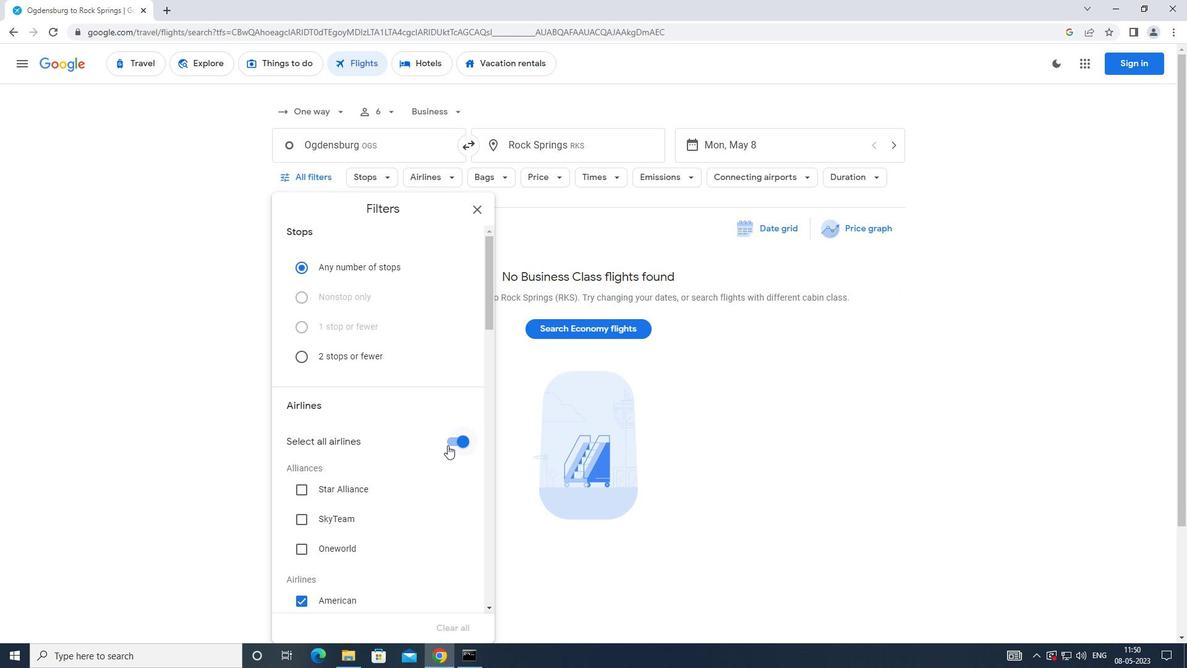 
Action: Mouse pressed left at (449, 444)
Screenshot: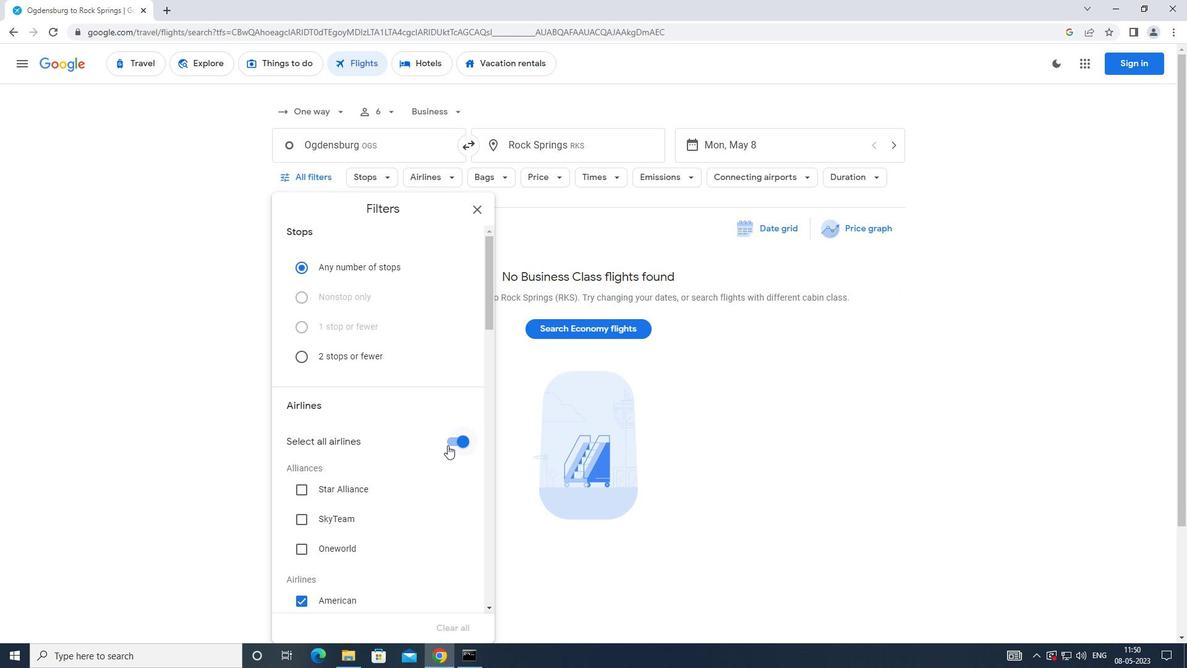 
Action: Mouse moved to (428, 432)
Screenshot: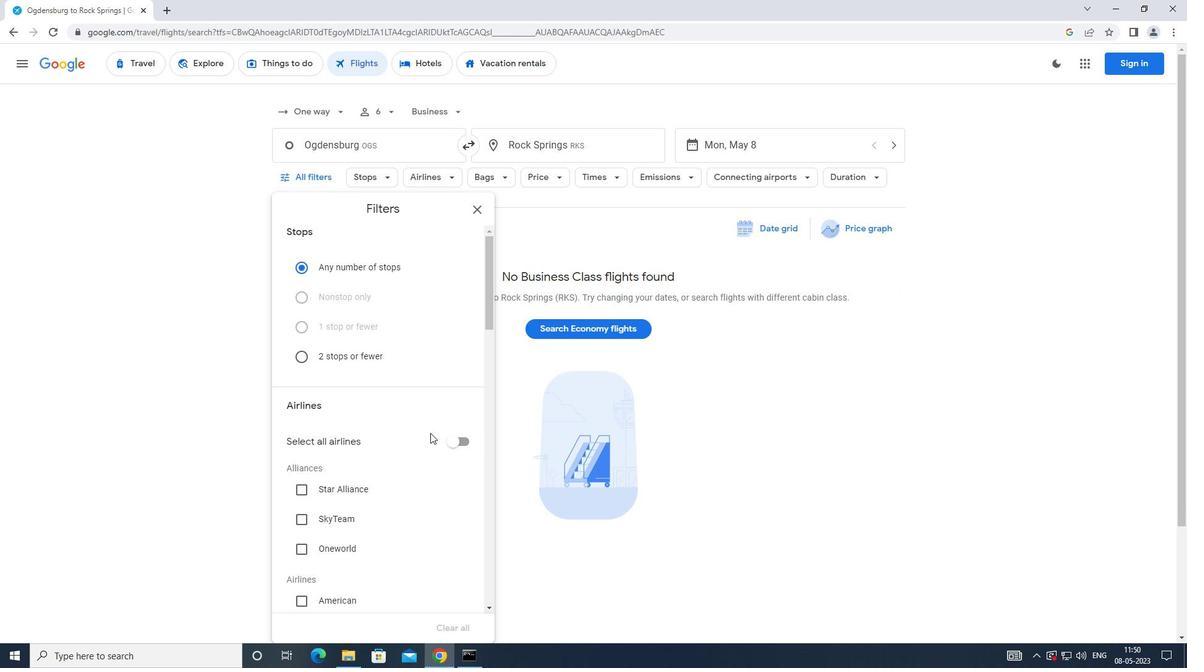 
Action: Mouse scrolled (428, 431) with delta (0, 0)
Screenshot: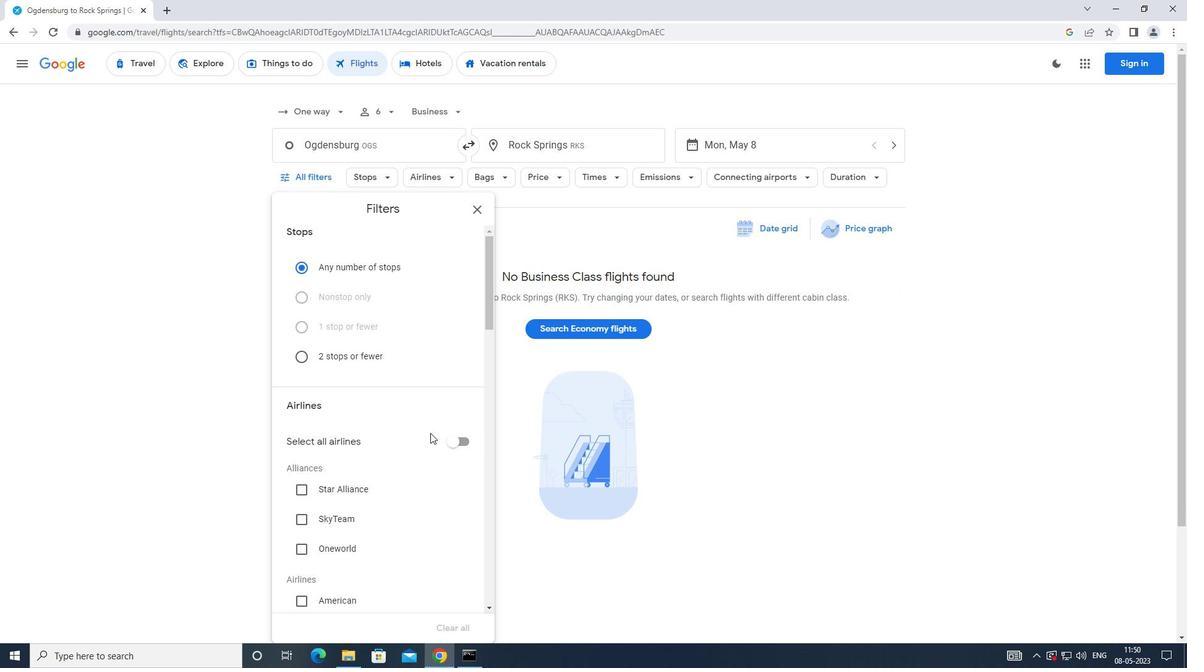 
Action: Mouse scrolled (428, 431) with delta (0, 0)
Screenshot: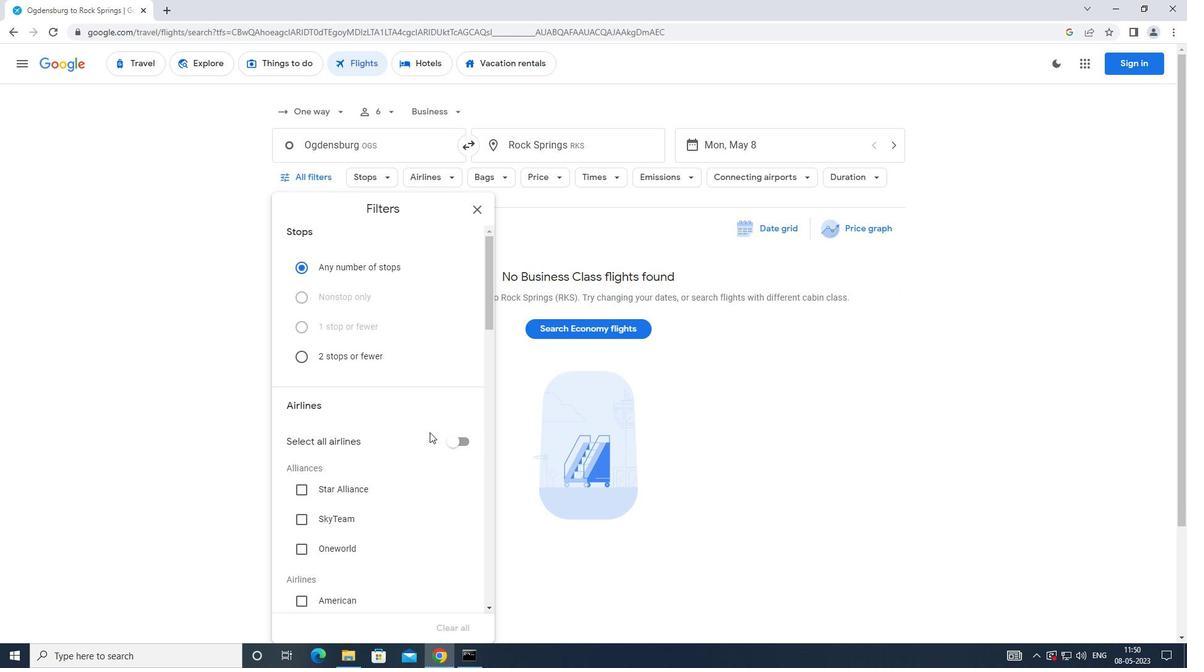 
Action: Mouse moved to (428, 433)
Screenshot: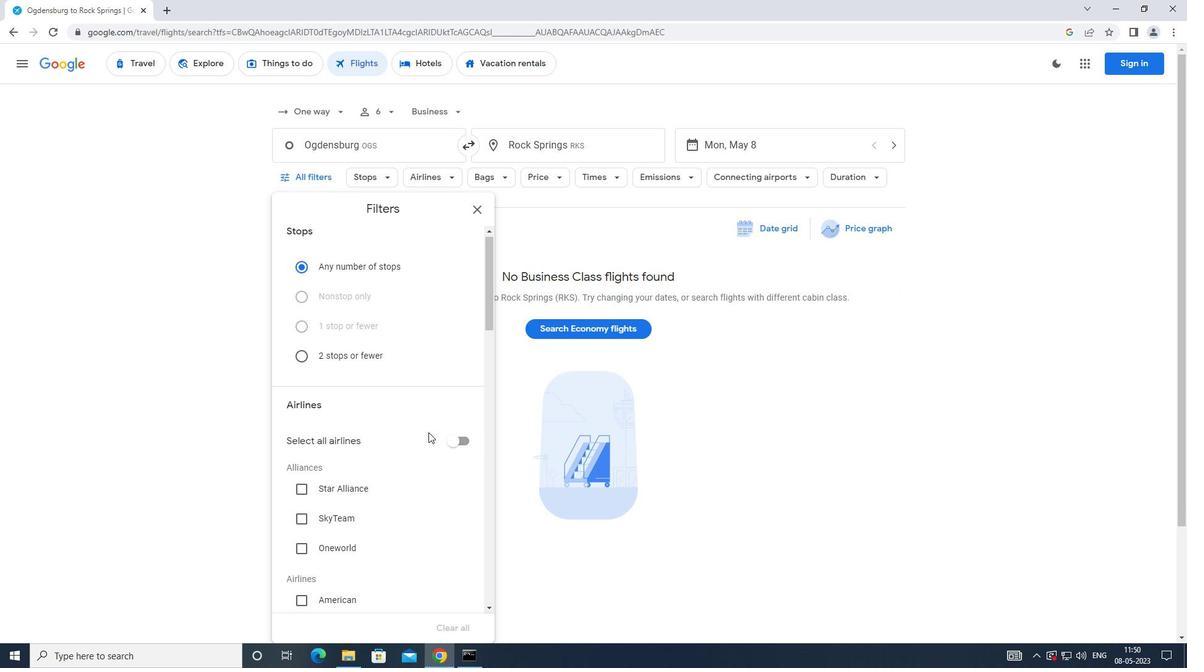 
Action: Mouse scrolled (428, 432) with delta (0, 0)
Screenshot: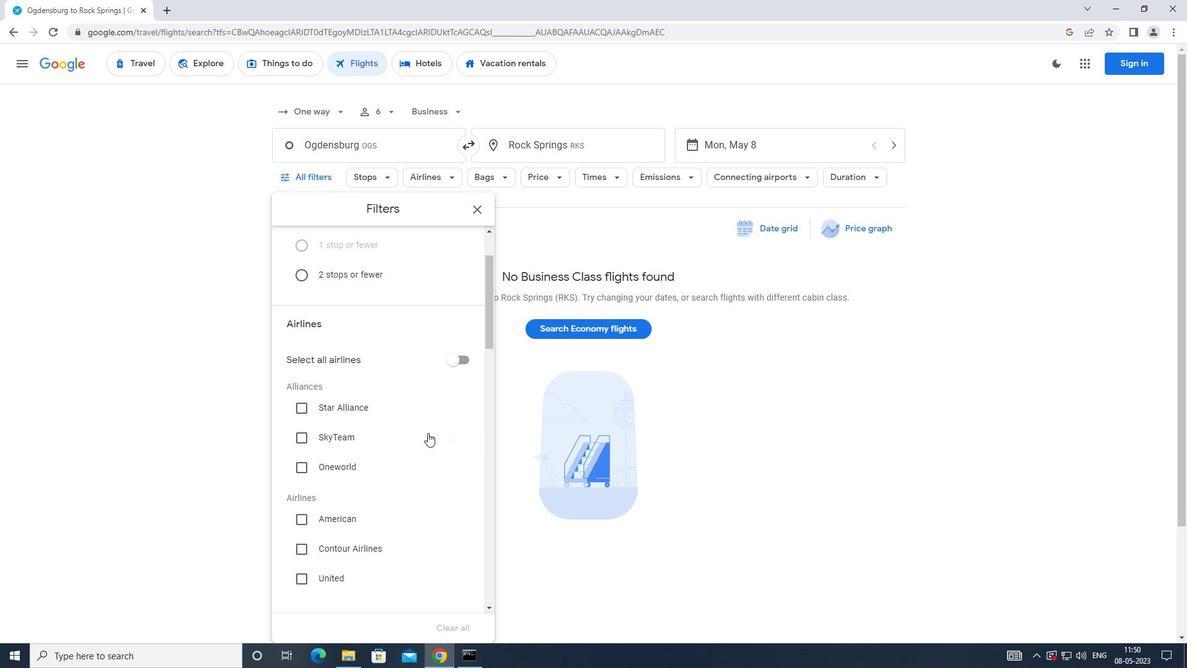 
Action: Mouse moved to (425, 430)
Screenshot: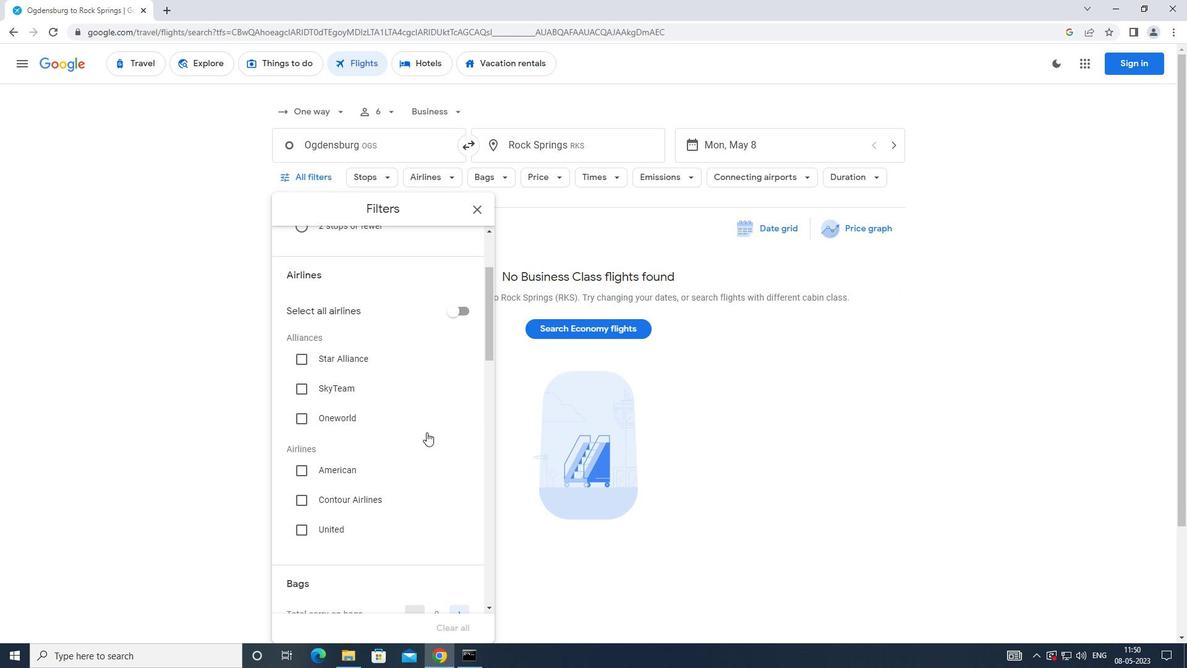 
Action: Mouse scrolled (425, 429) with delta (0, 0)
Screenshot: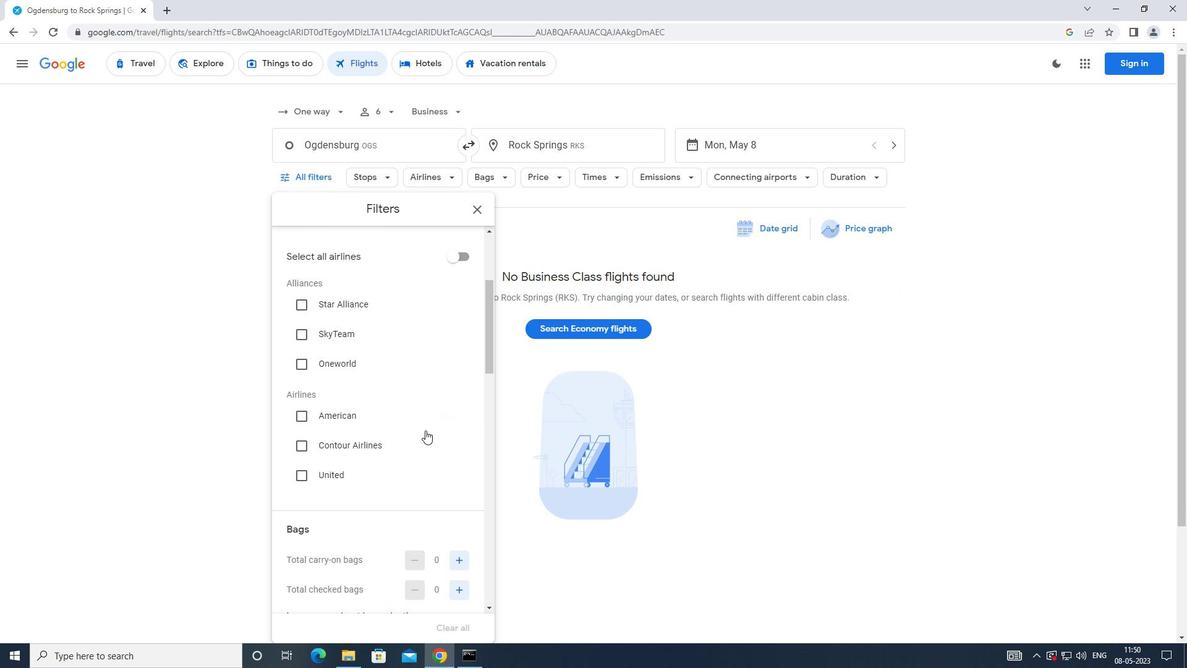 
Action: Mouse moved to (425, 429)
Screenshot: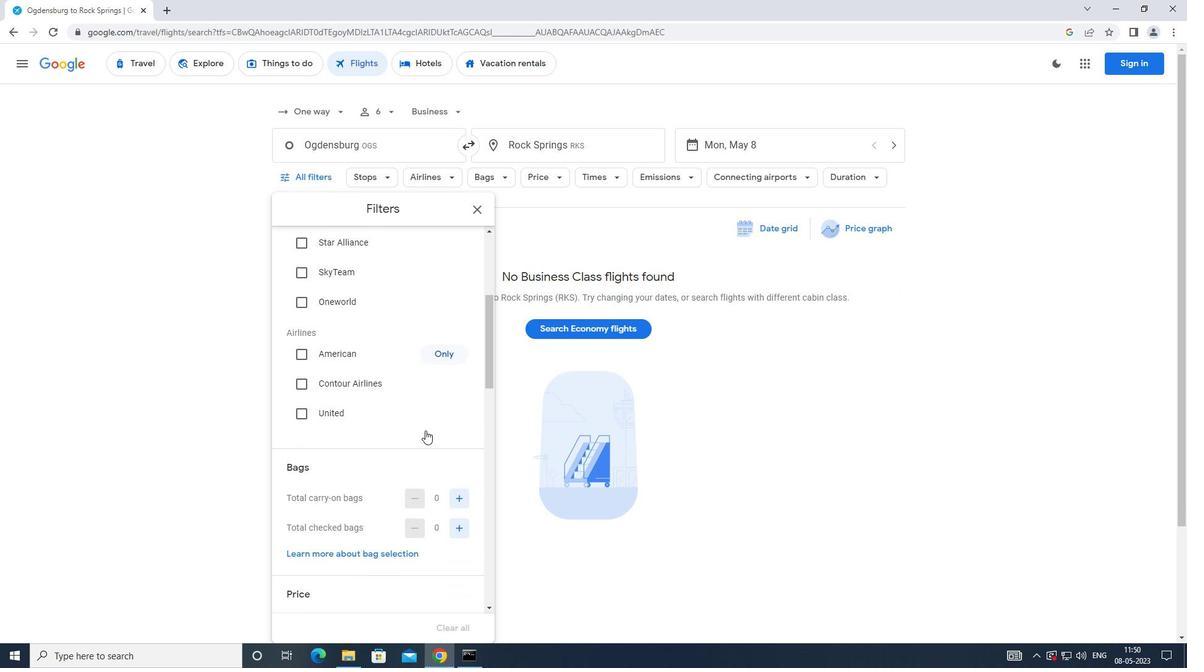 
Action: Mouse scrolled (425, 428) with delta (0, 0)
Screenshot: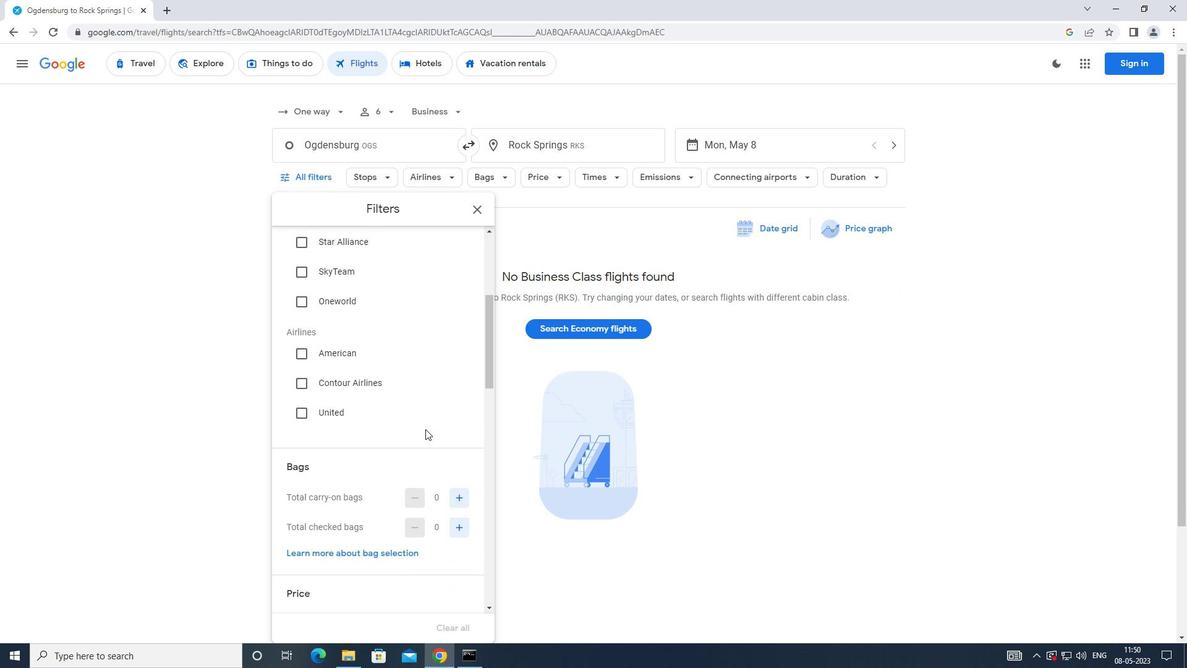 
Action: Mouse moved to (425, 429)
Screenshot: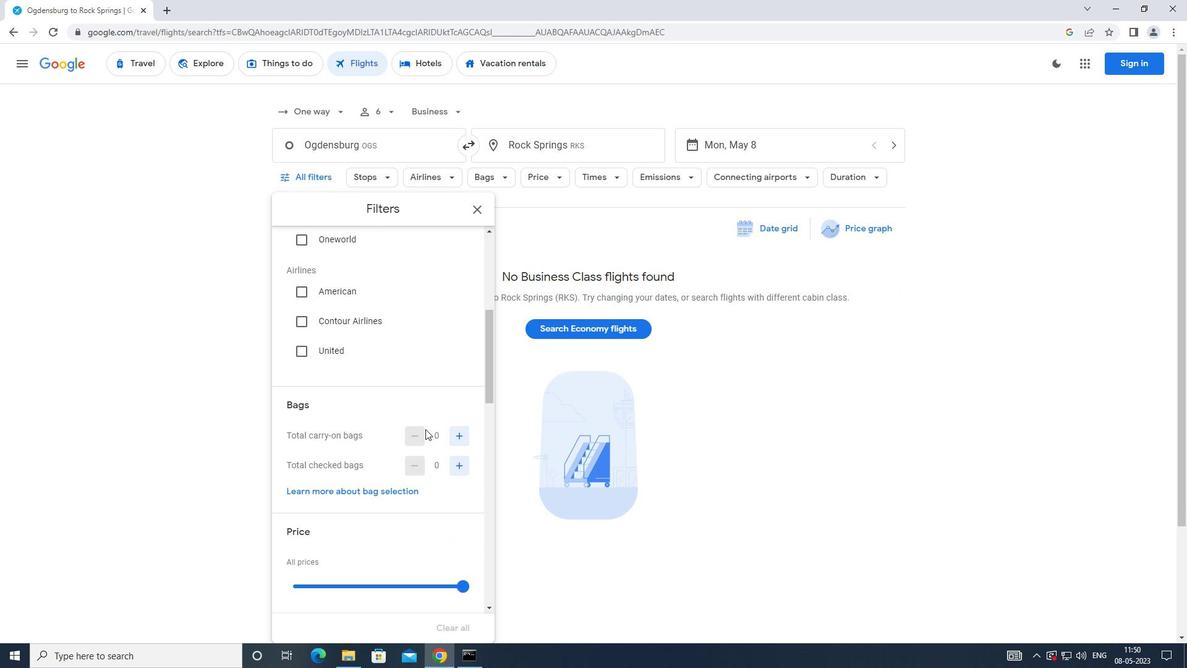 
Action: Mouse scrolled (425, 428) with delta (0, 0)
Screenshot: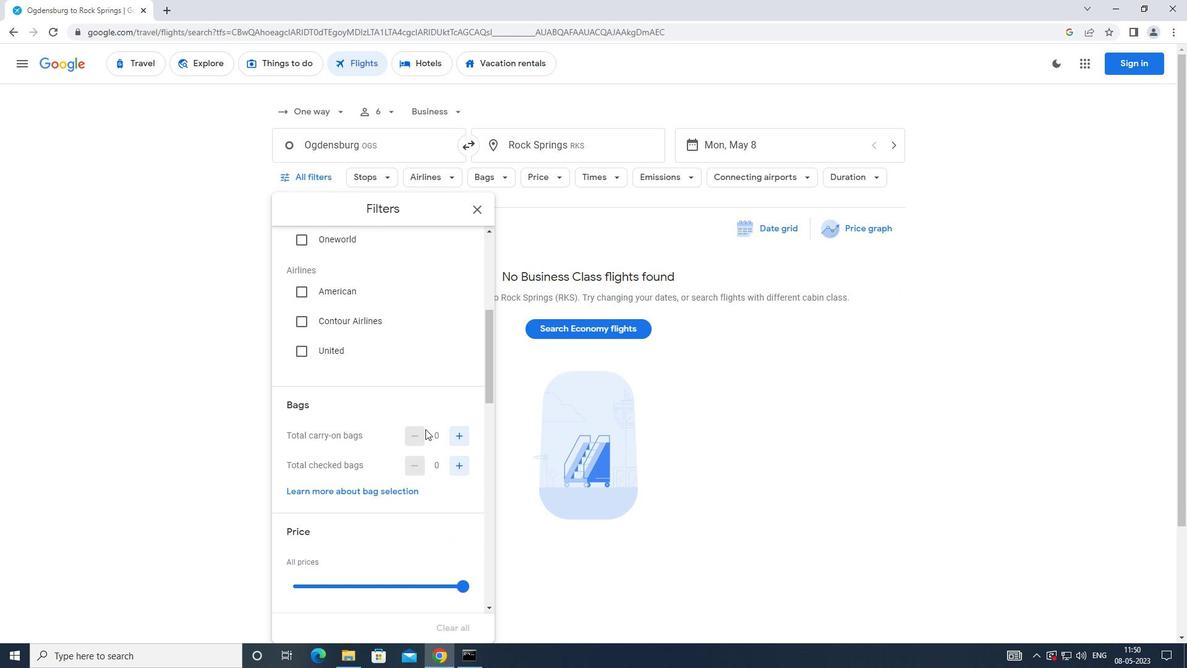 
Action: Mouse moved to (453, 378)
Screenshot: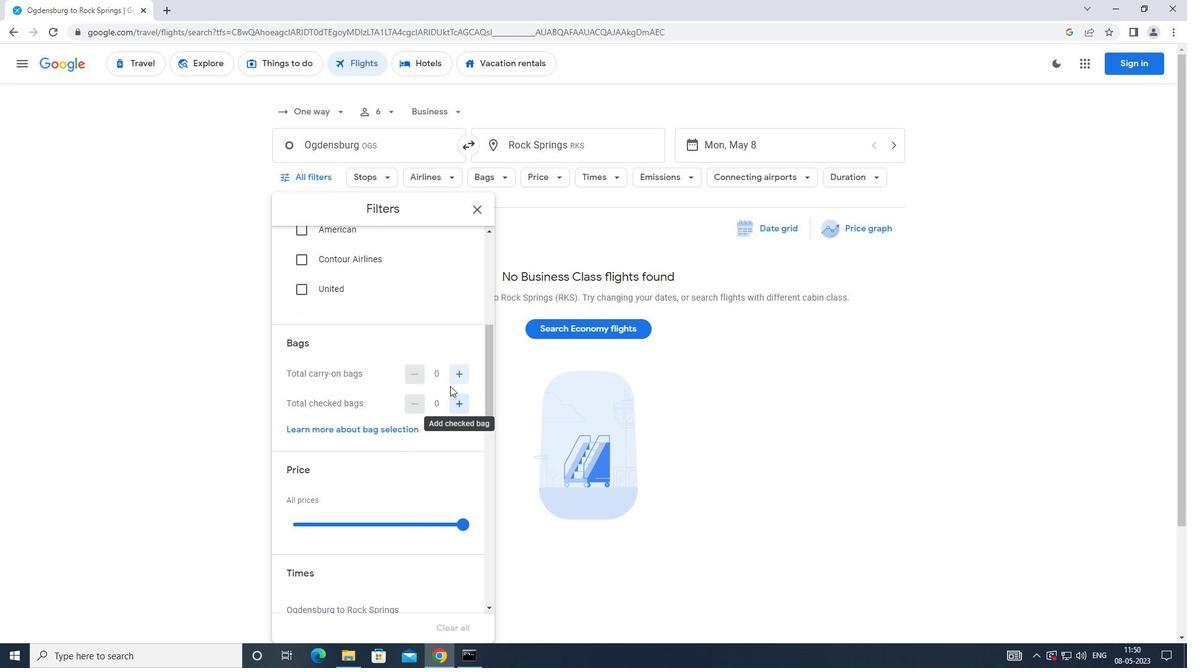 
Action: Mouse pressed left at (453, 378)
Screenshot: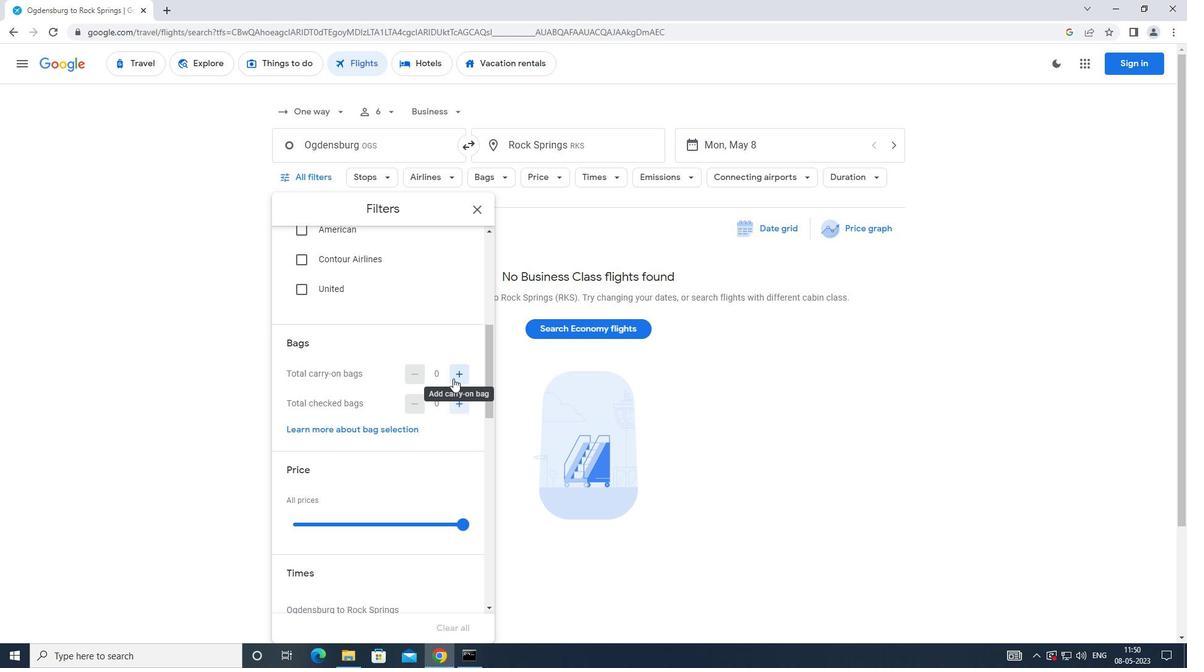 
Action: Mouse moved to (461, 403)
Screenshot: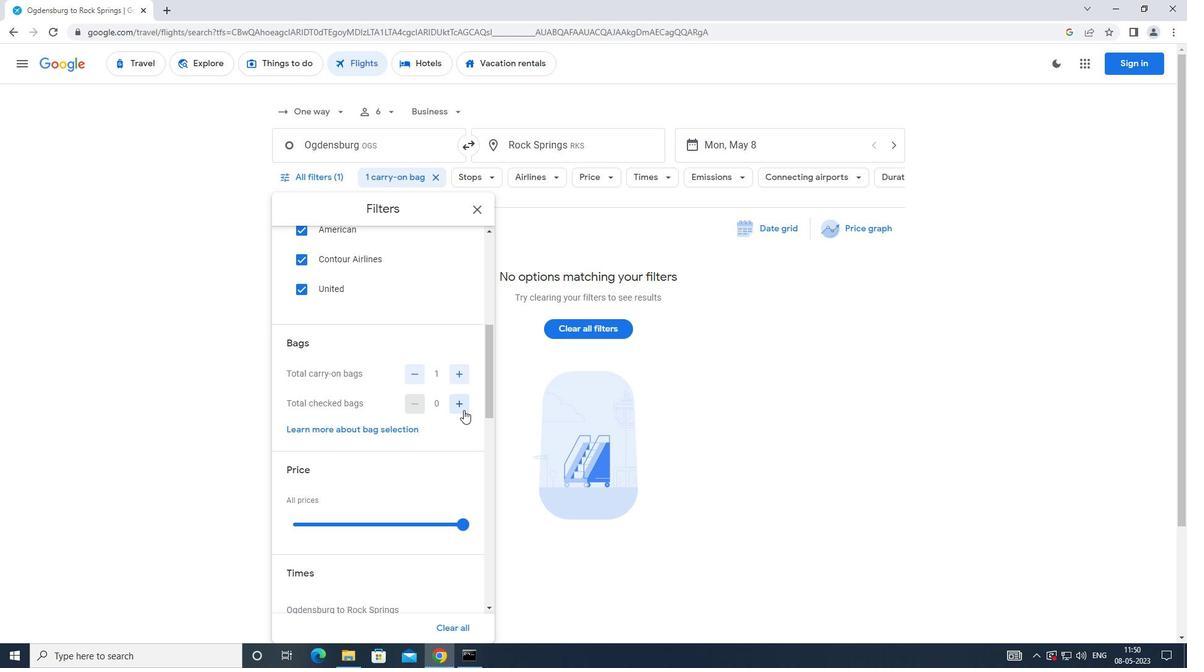 
Action: Mouse pressed left at (461, 403)
Screenshot: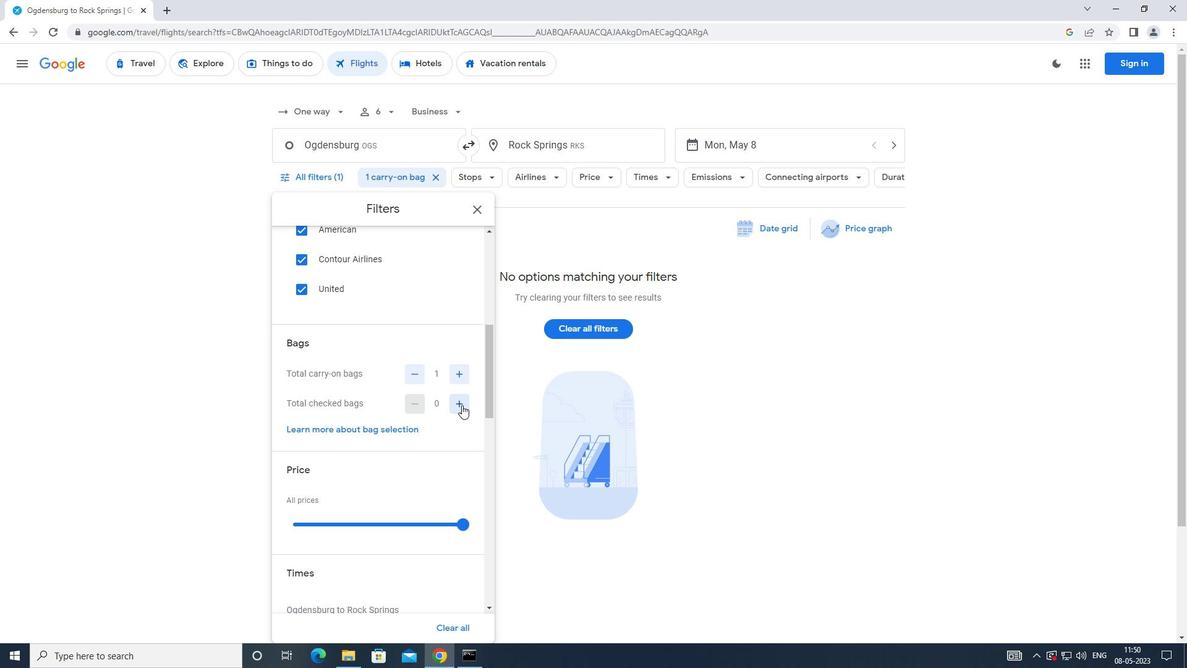
Action: Mouse pressed left at (461, 403)
Screenshot: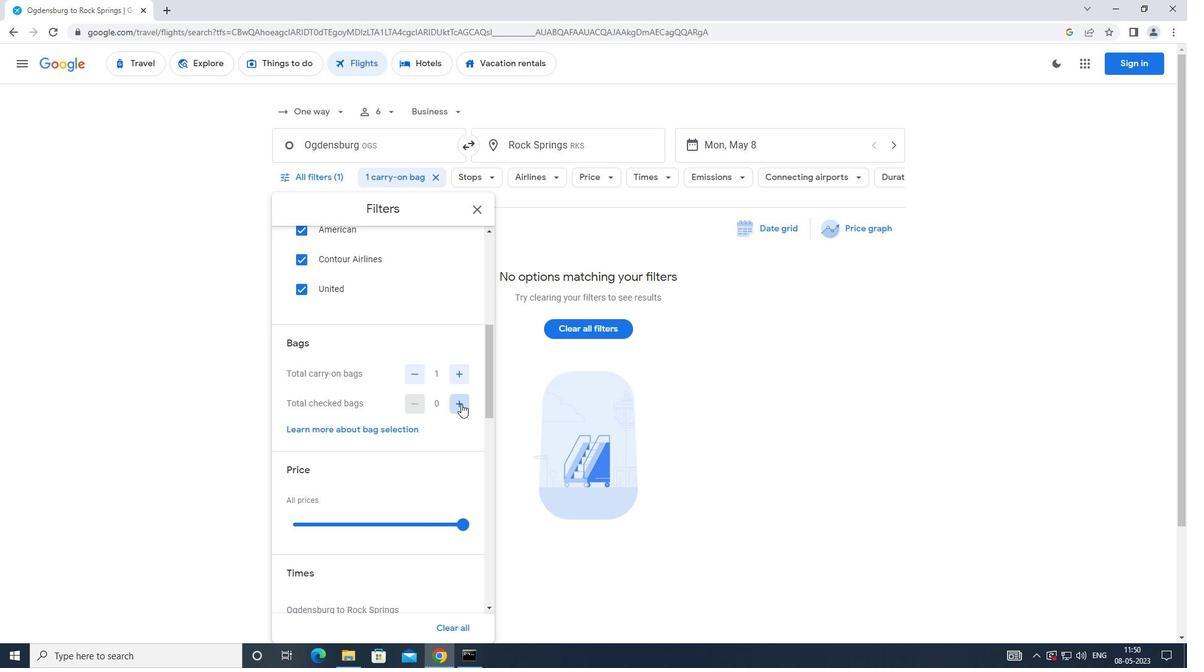 
Action: Mouse pressed left at (461, 403)
Screenshot: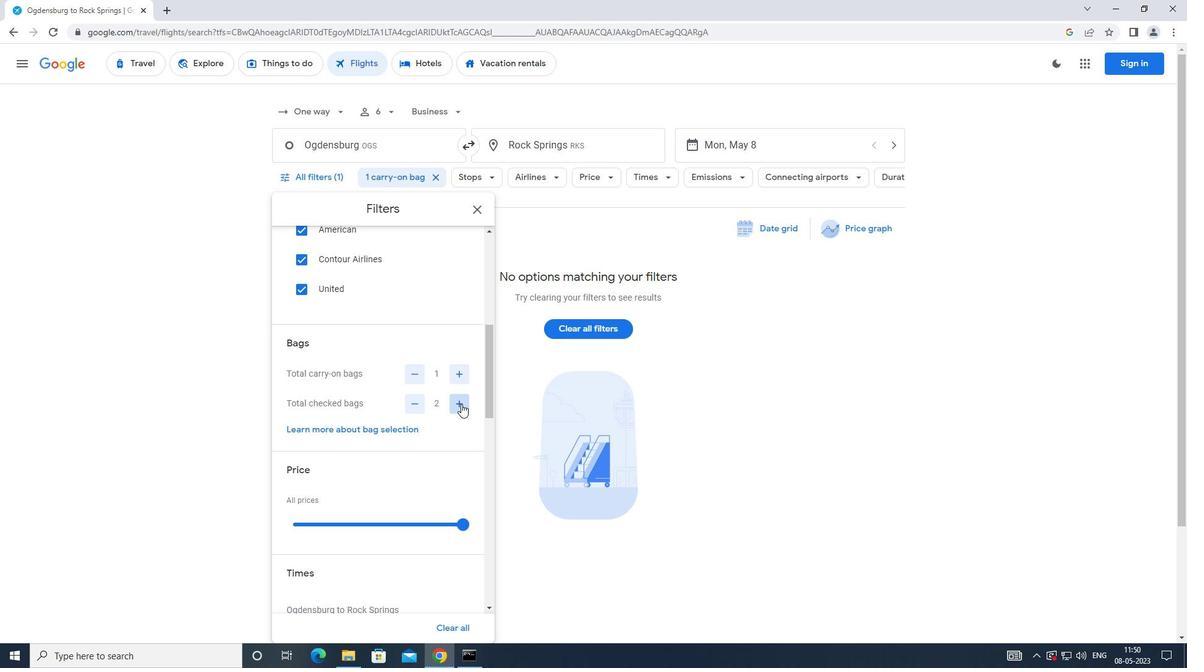 
Action: Mouse moved to (403, 396)
Screenshot: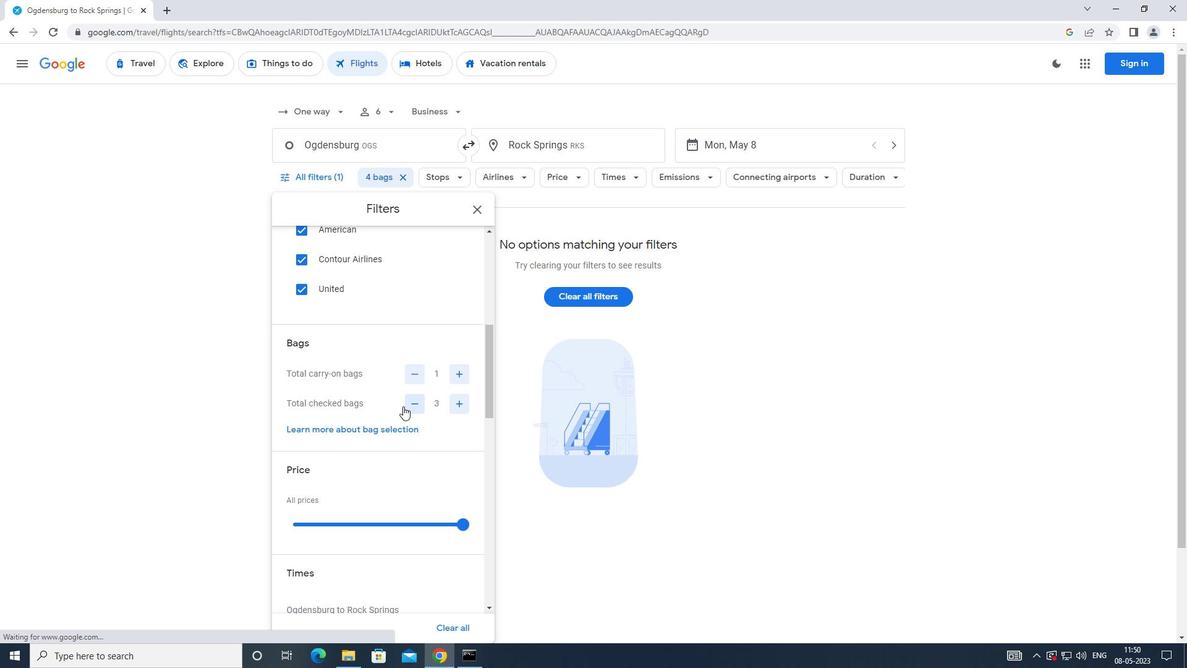 
Action: Mouse scrolled (403, 395) with delta (0, 0)
Screenshot: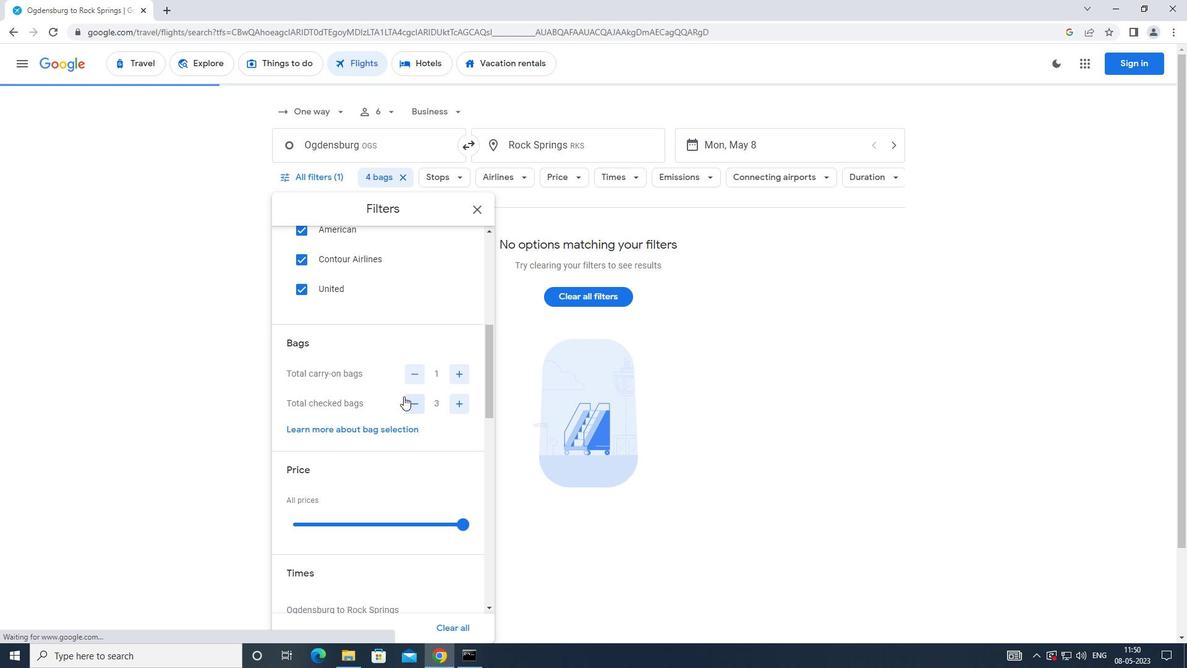 
Action: Mouse scrolled (403, 395) with delta (0, 0)
Screenshot: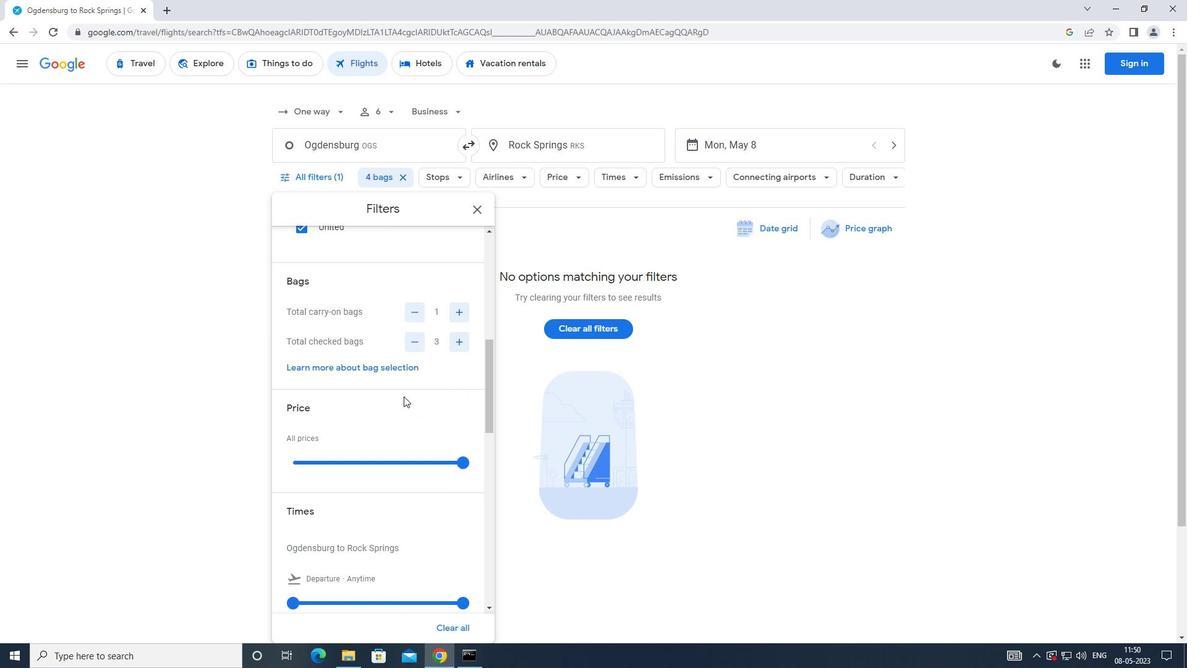 
Action: Mouse moved to (460, 400)
Screenshot: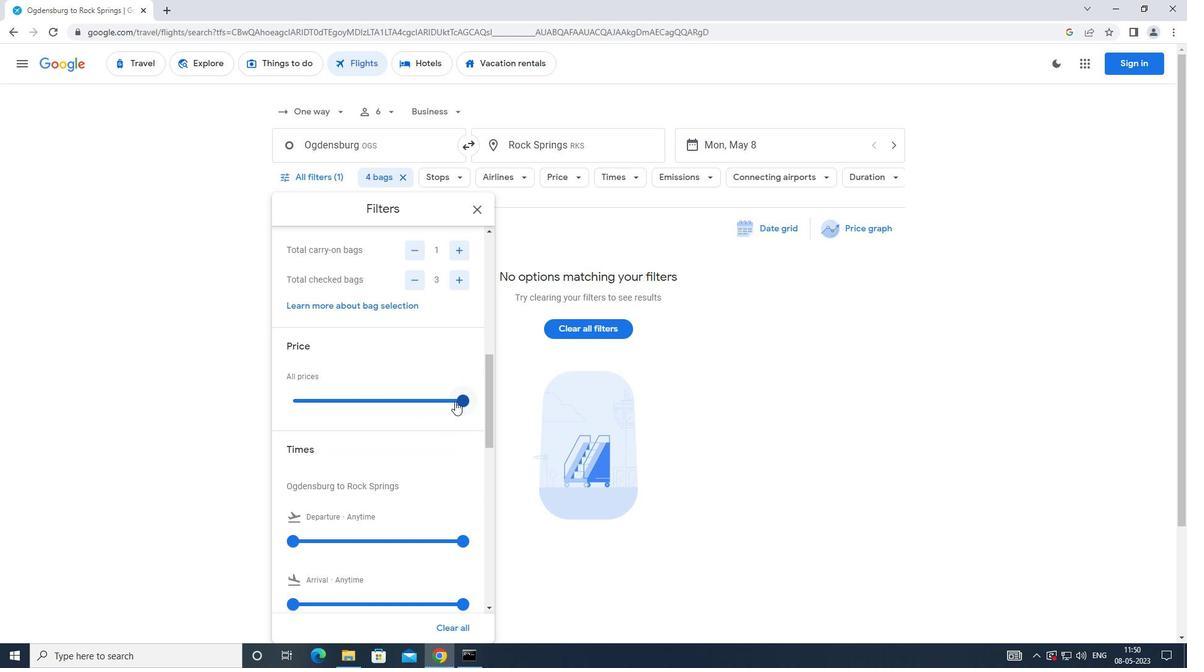 
Action: Mouse pressed left at (460, 400)
Screenshot: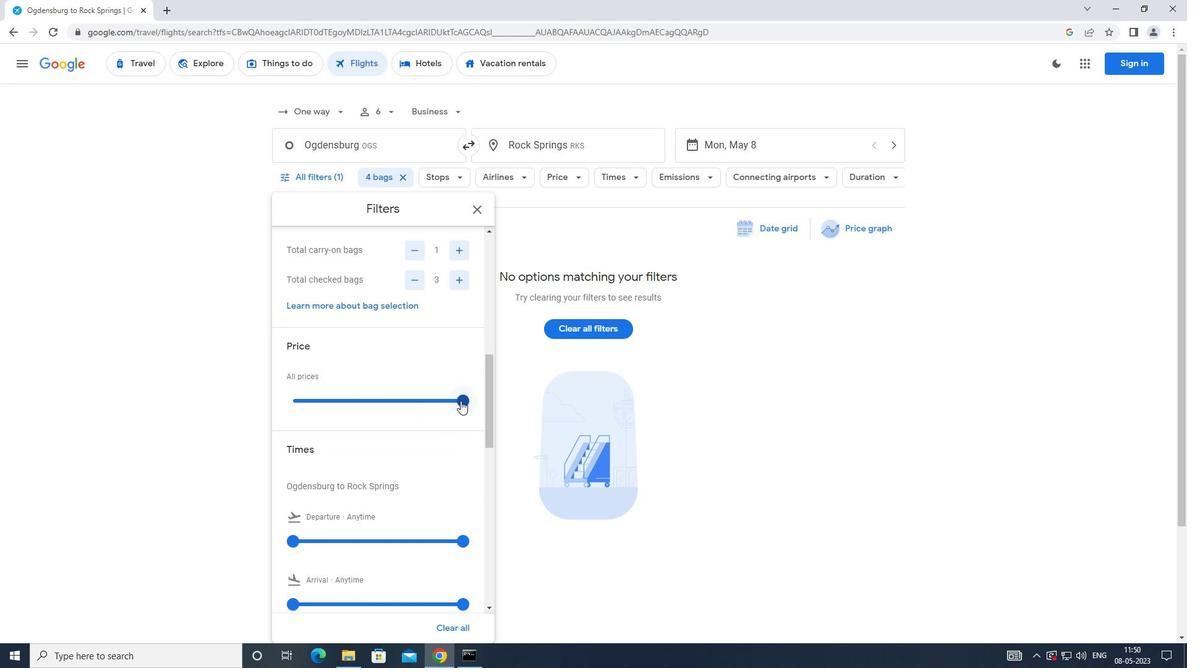 
Action: Mouse moved to (407, 403)
Screenshot: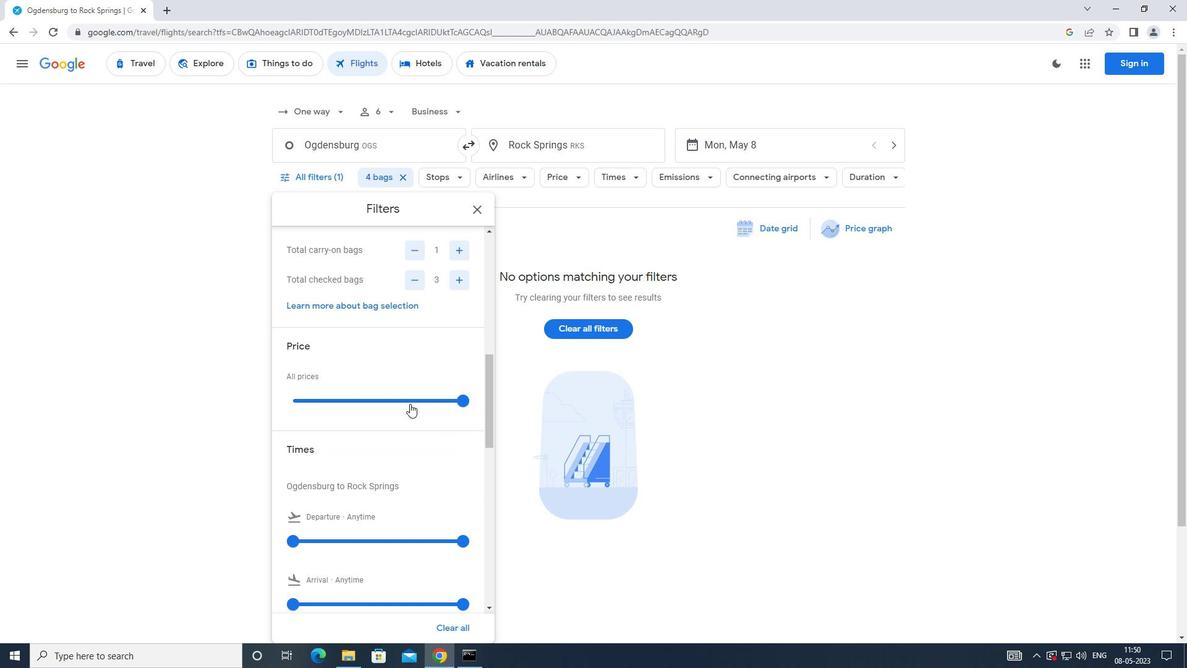 
Action: Mouse scrolled (407, 402) with delta (0, 0)
Screenshot: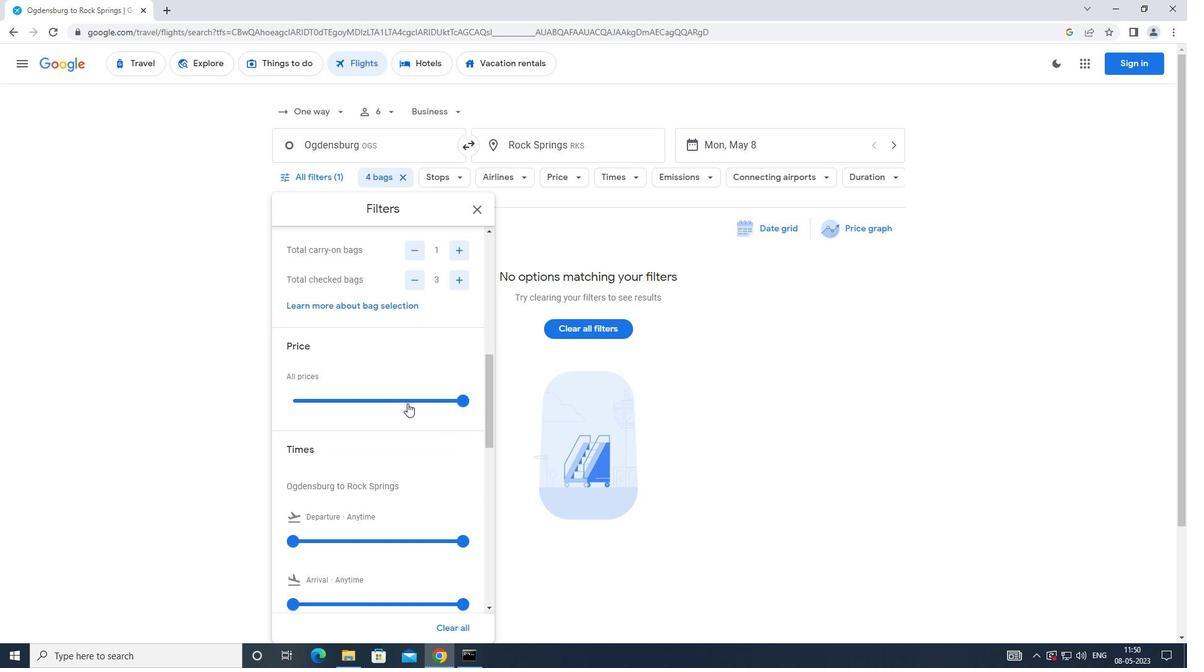 
Action: Mouse moved to (292, 481)
Screenshot: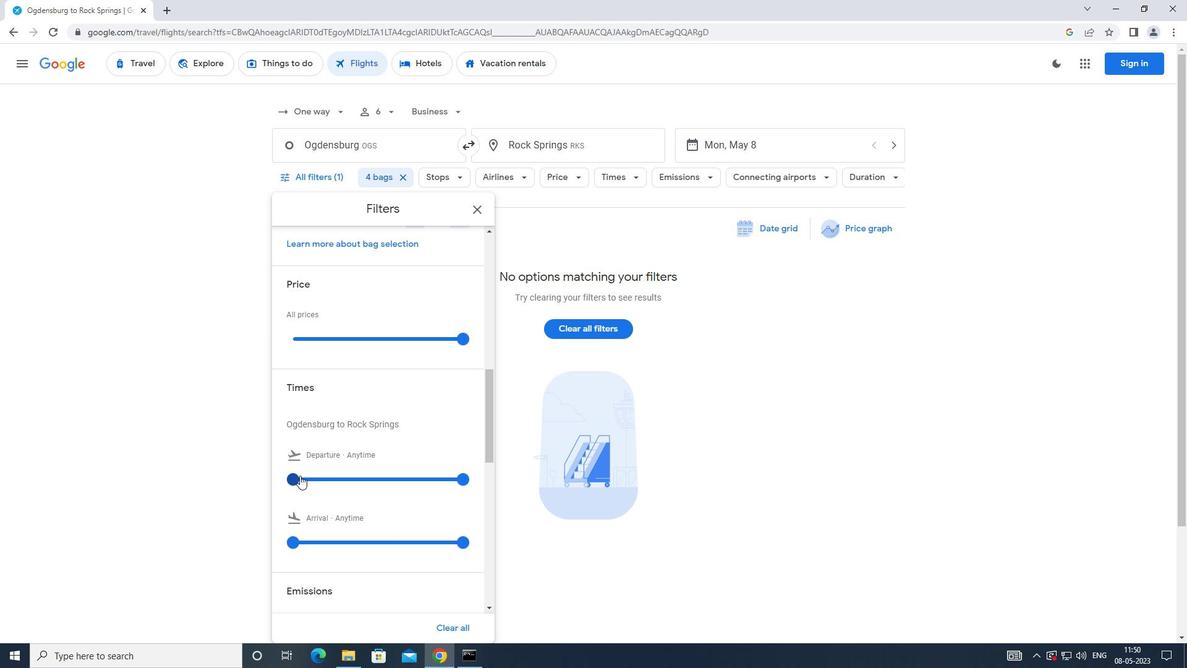 
Action: Mouse pressed left at (292, 481)
Screenshot: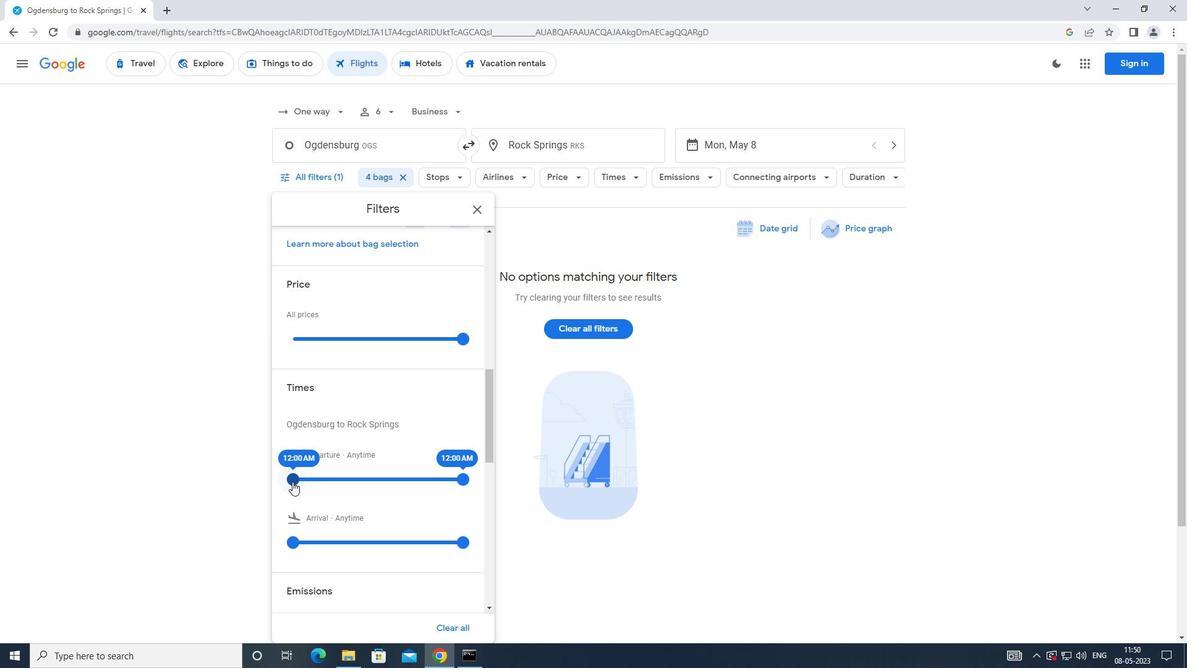 
Action: Mouse moved to (461, 480)
Screenshot: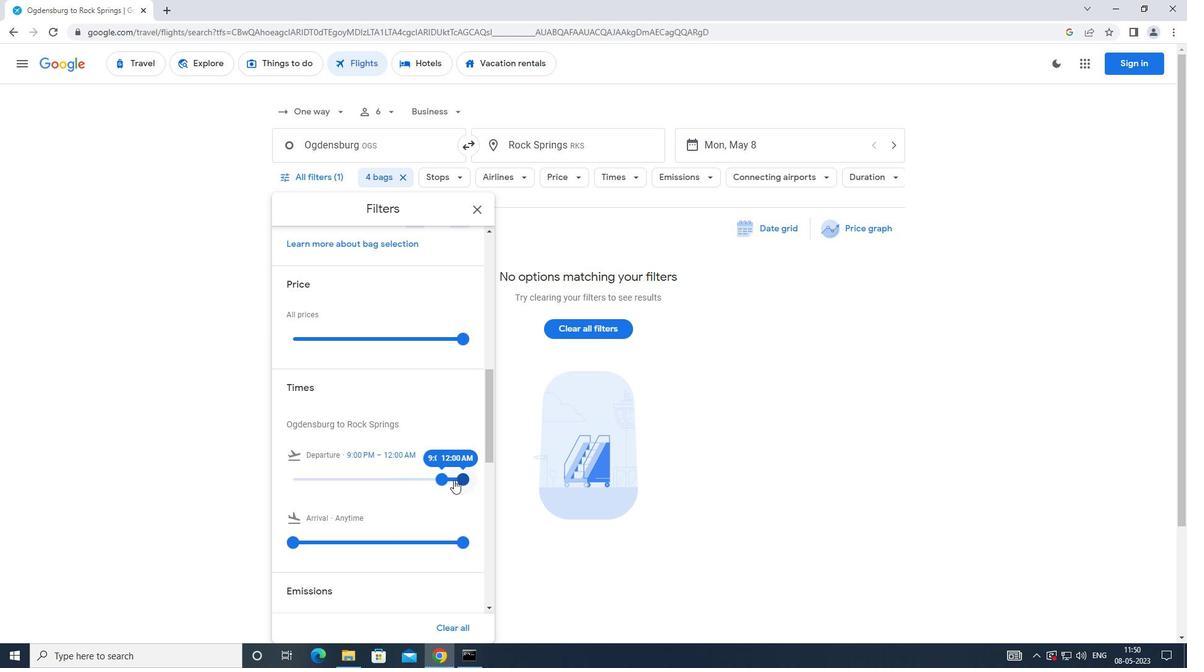 
Action: Mouse pressed left at (461, 480)
Screenshot: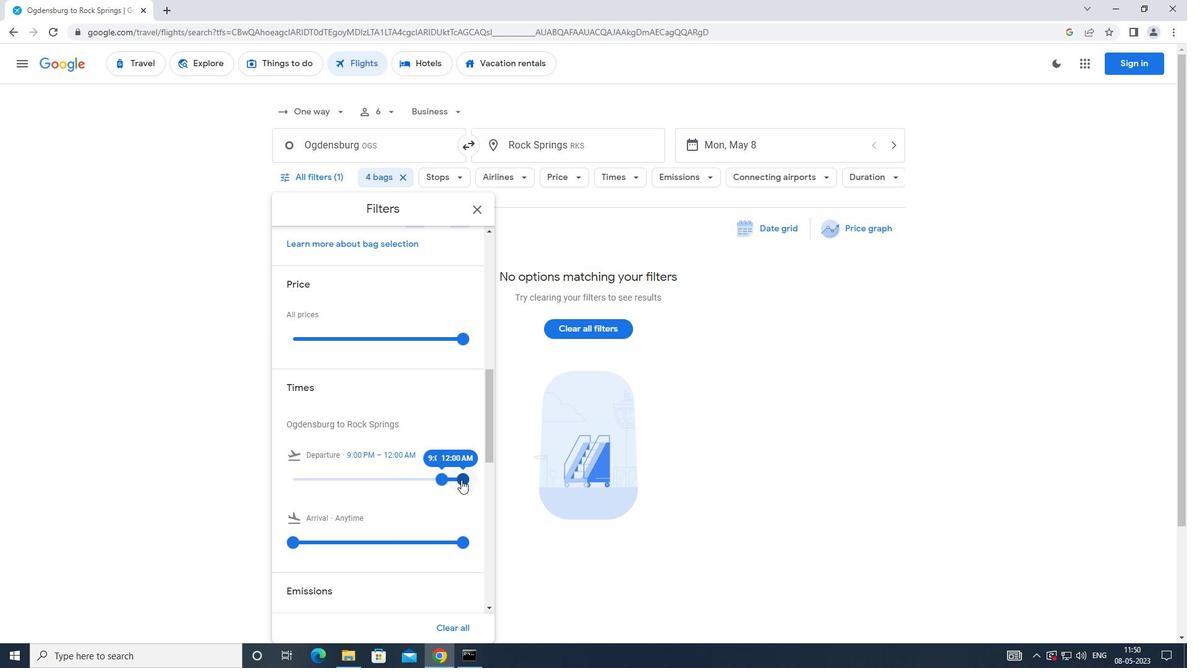 
Action: Mouse moved to (475, 214)
Screenshot: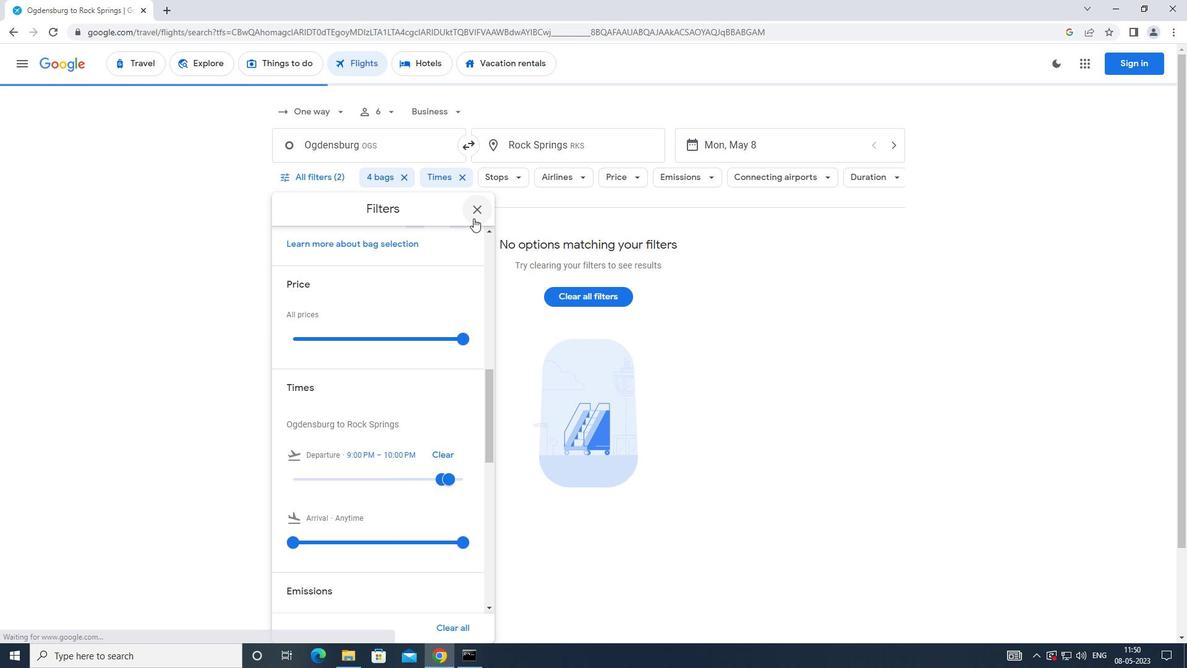 
Action: Mouse pressed left at (475, 214)
Screenshot: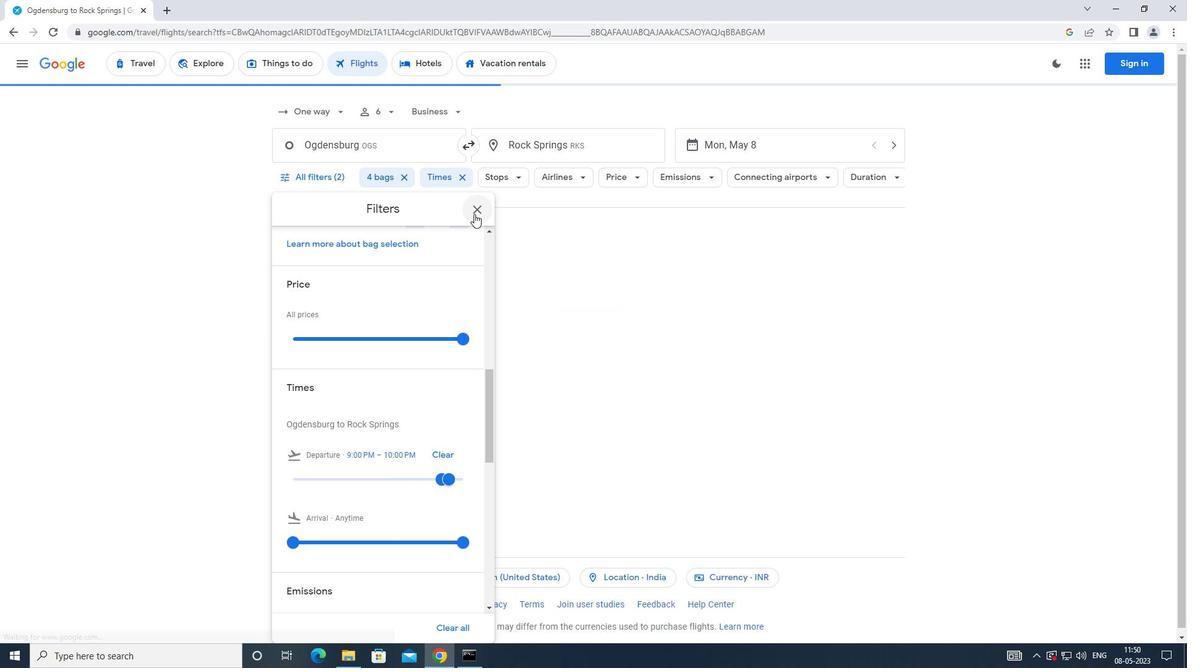 
Action: Mouse moved to (472, 218)
Screenshot: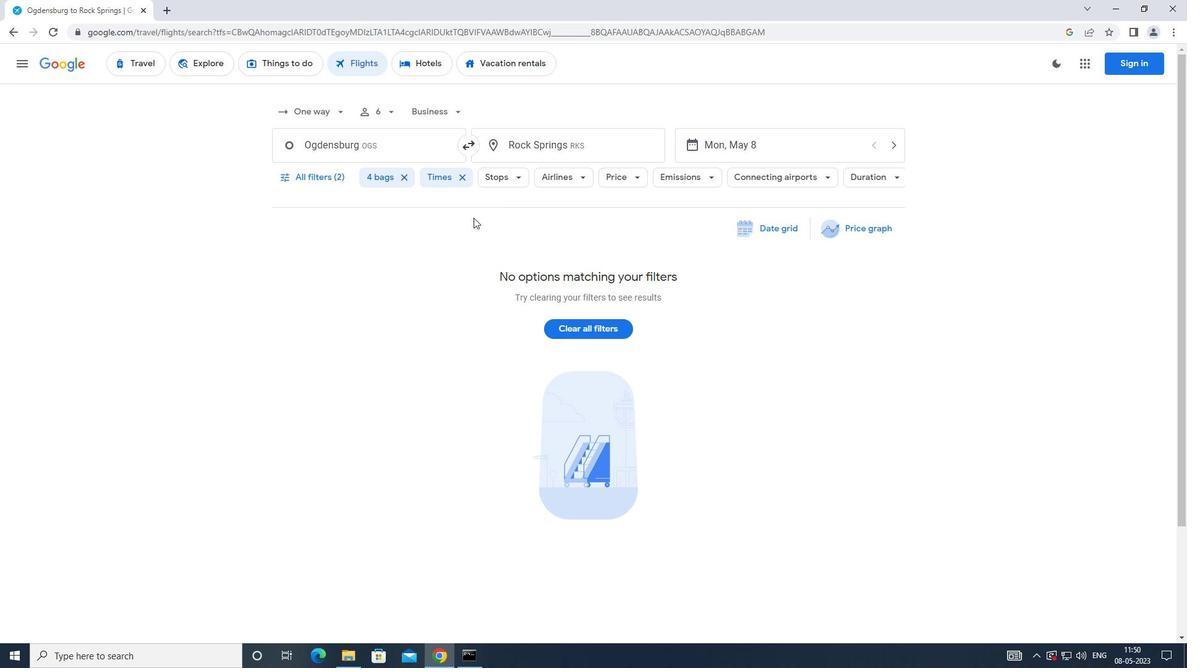 
